 Task: Select a due date automation when advanced on, 2 days before a card is due add dates starting in less than 1 working days at 11:00 AM.
Action: Mouse moved to (1238, 94)
Screenshot: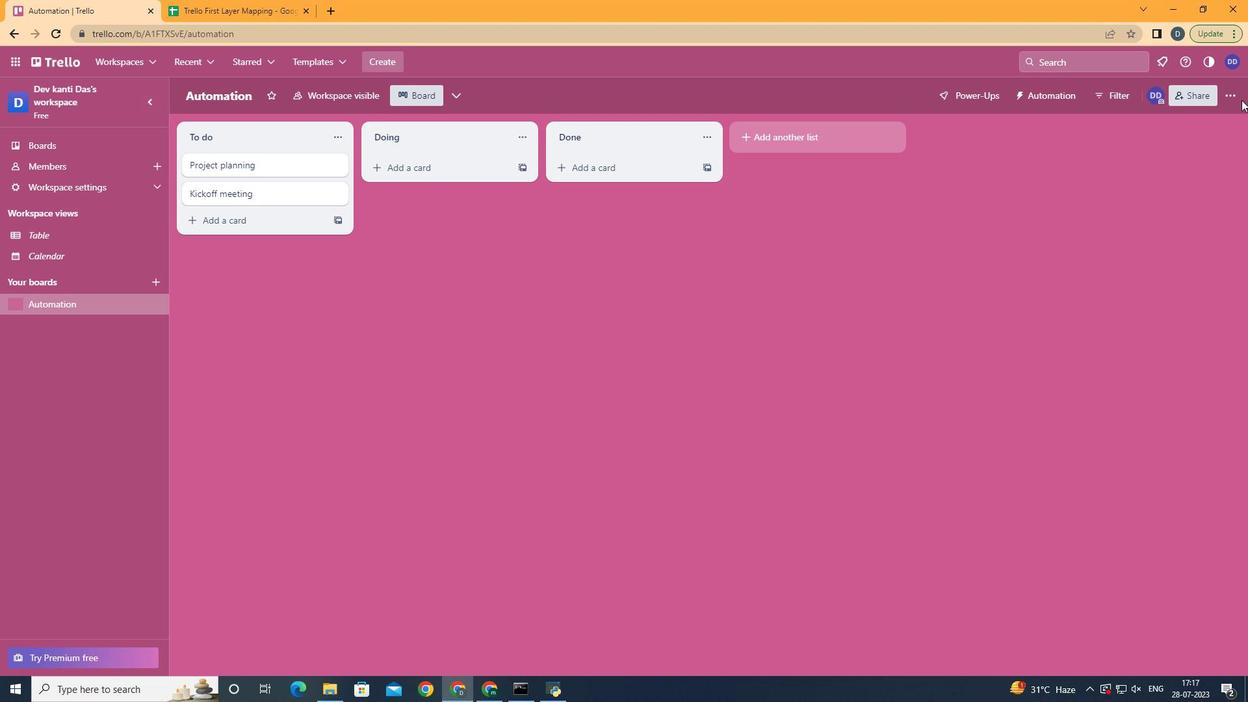 
Action: Mouse pressed left at (1238, 94)
Screenshot: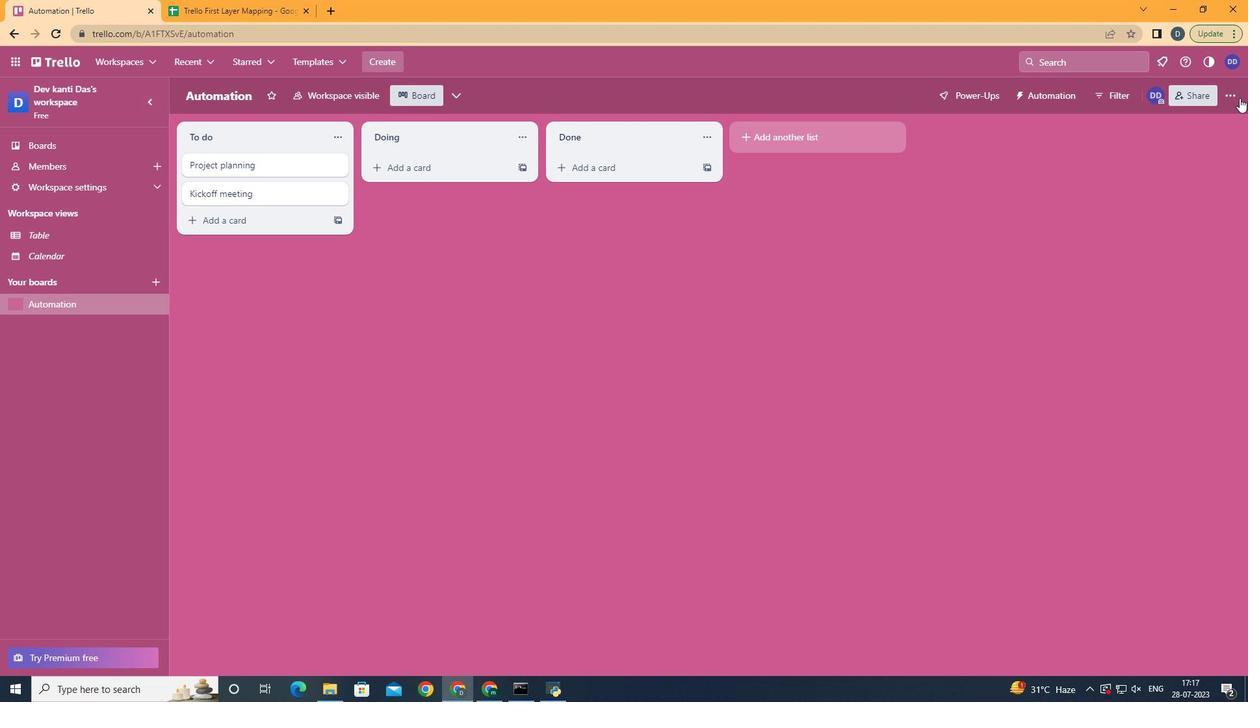 
Action: Mouse moved to (1137, 270)
Screenshot: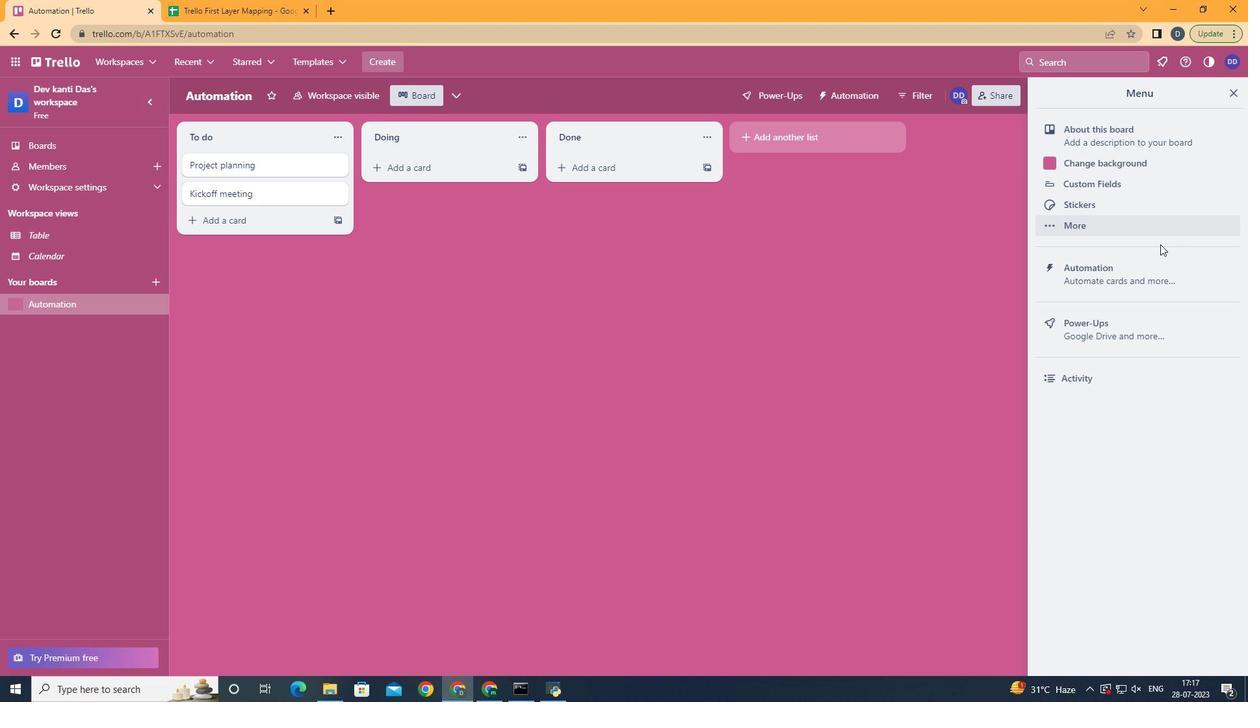 
Action: Mouse pressed left at (1137, 270)
Screenshot: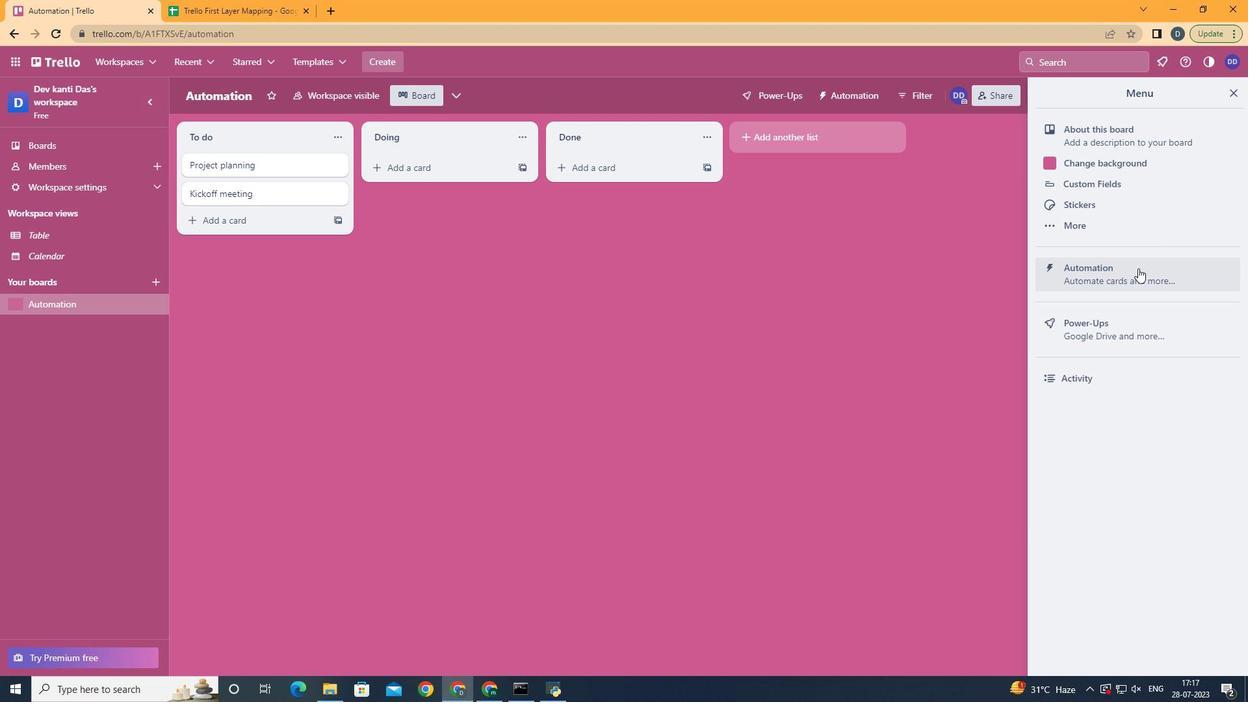 
Action: Mouse moved to (245, 270)
Screenshot: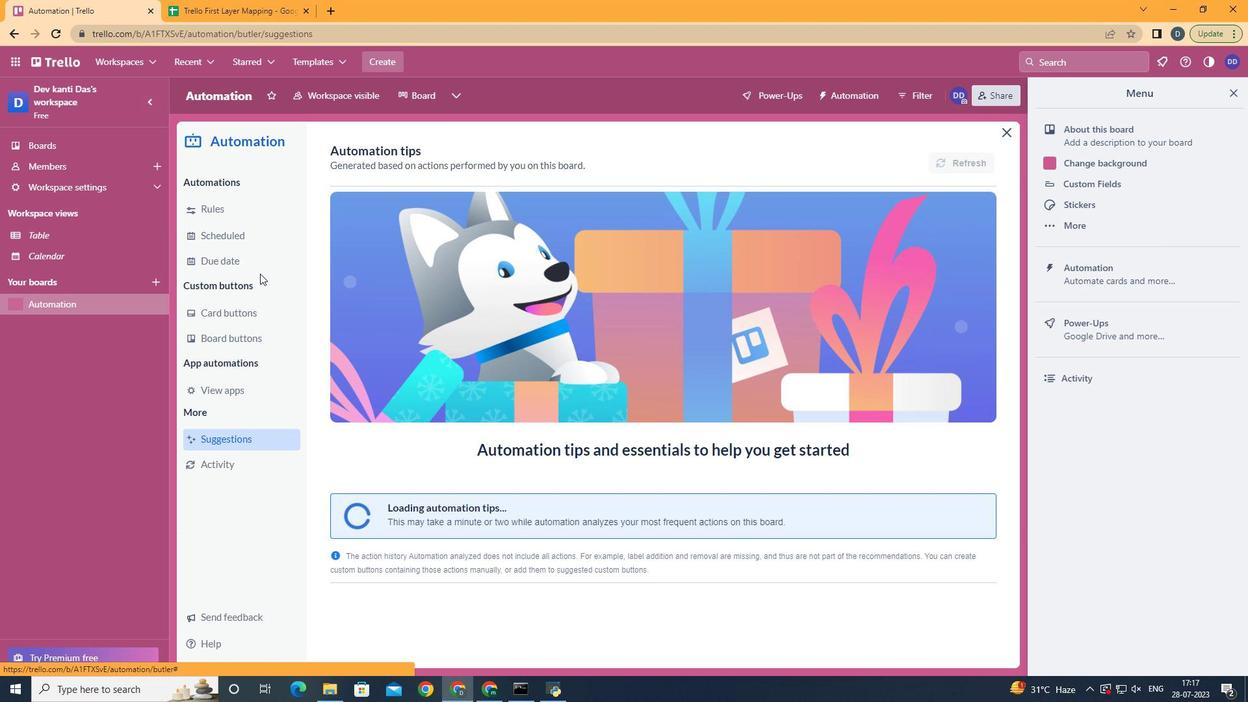 
Action: Mouse pressed left at (245, 270)
Screenshot: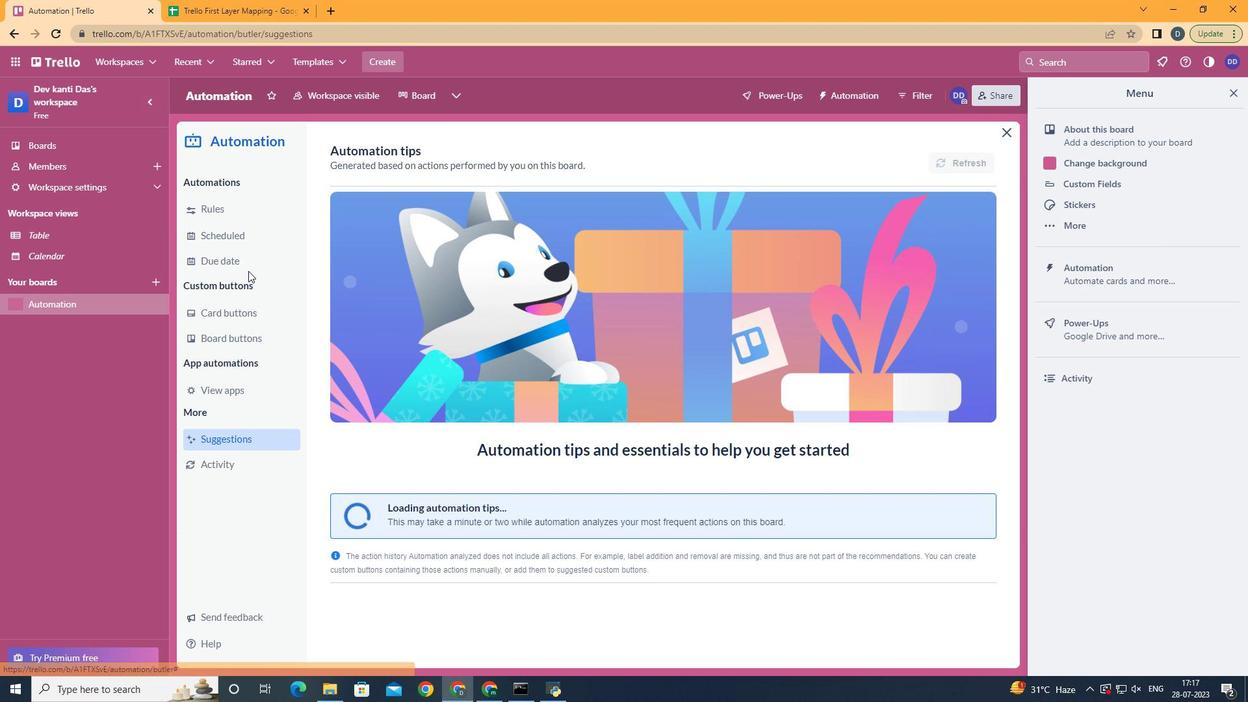 
Action: Mouse moved to (958, 150)
Screenshot: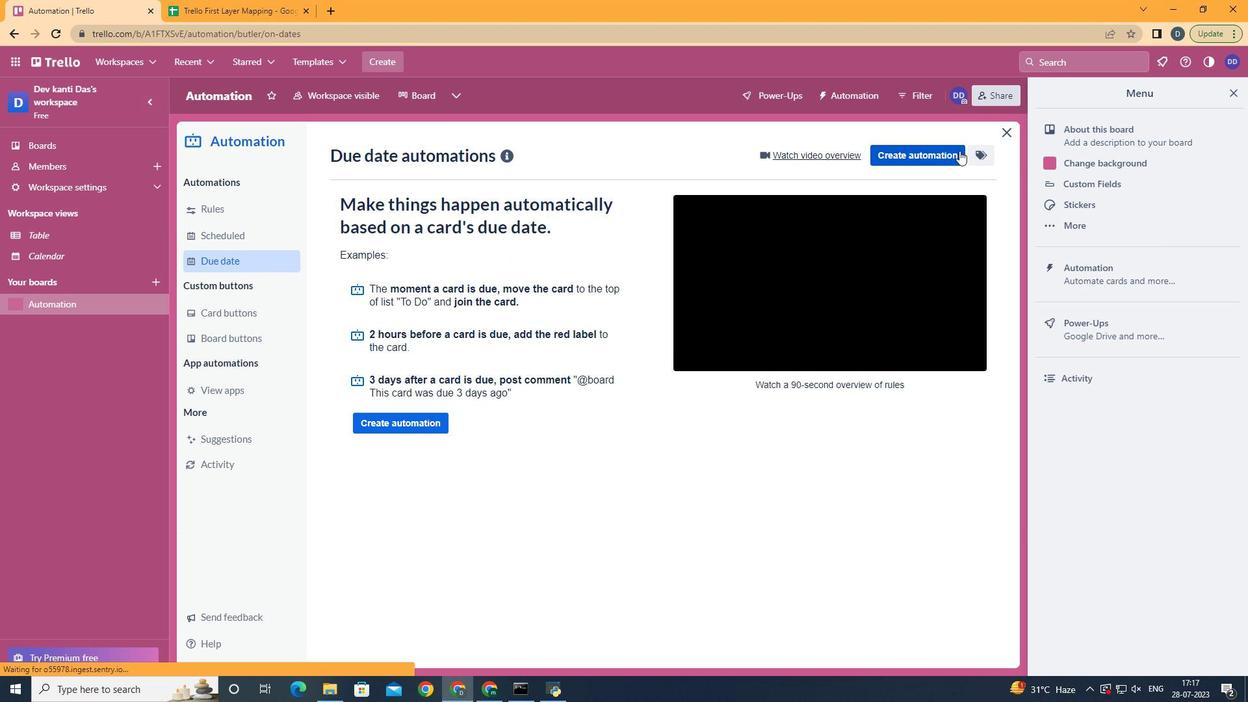 
Action: Mouse pressed left at (958, 150)
Screenshot: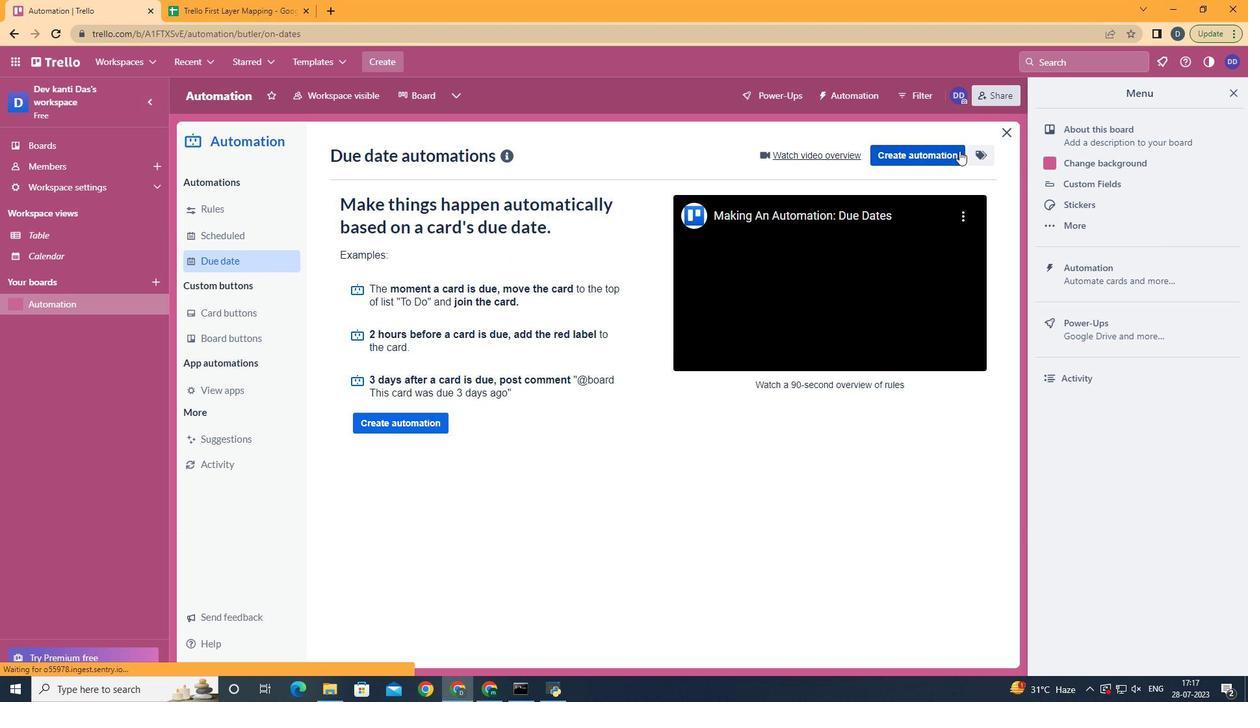 
Action: Mouse moved to (635, 278)
Screenshot: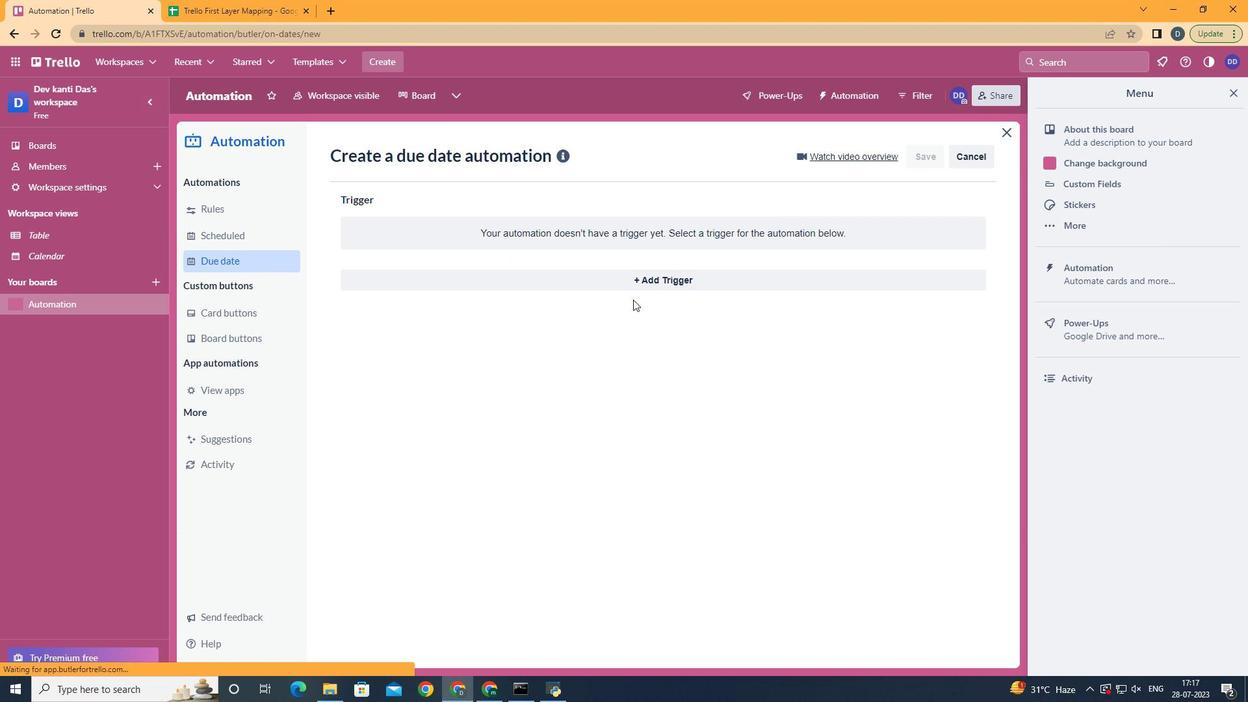 
Action: Mouse pressed left at (635, 278)
Screenshot: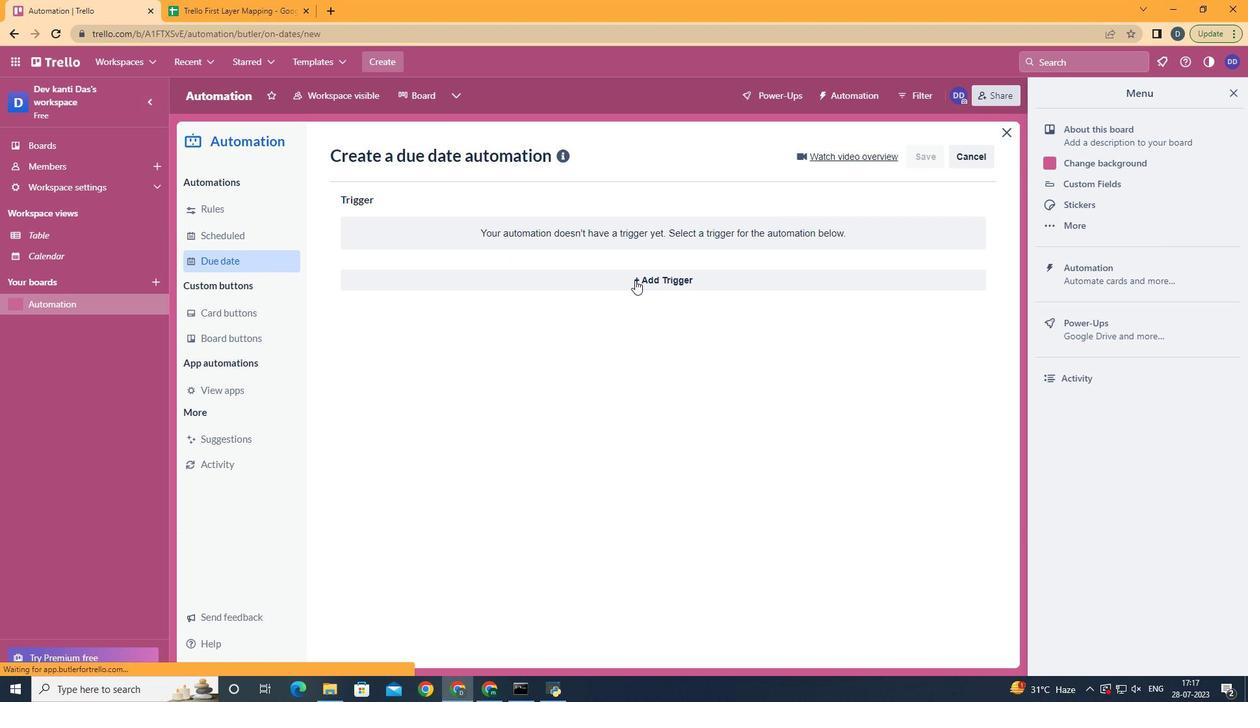 
Action: Mouse moved to (522, 480)
Screenshot: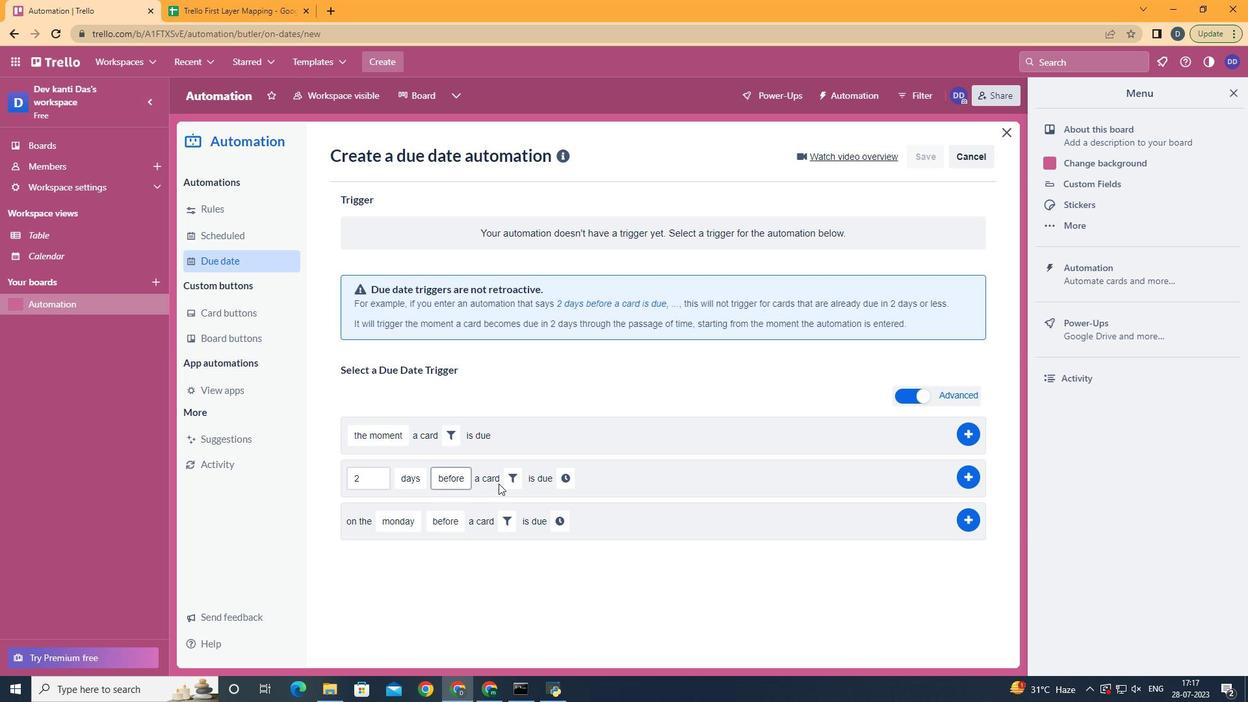 
Action: Mouse pressed left at (522, 480)
Screenshot: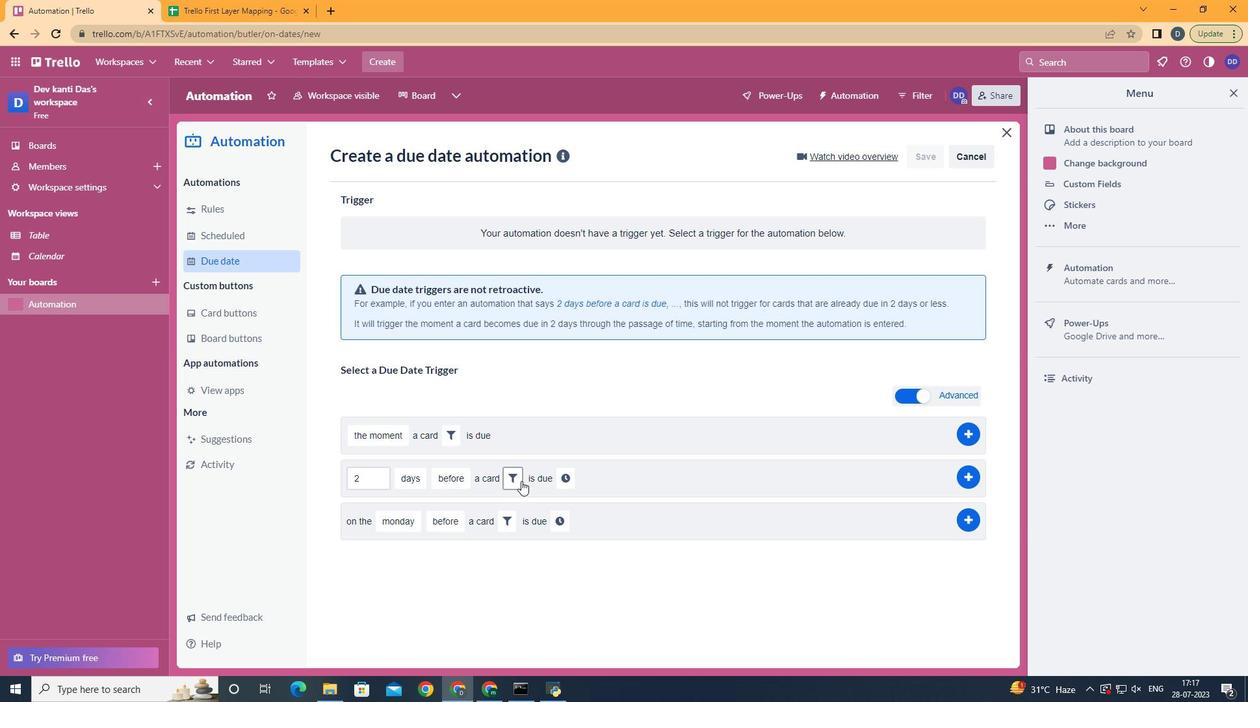 
Action: Mouse moved to (574, 511)
Screenshot: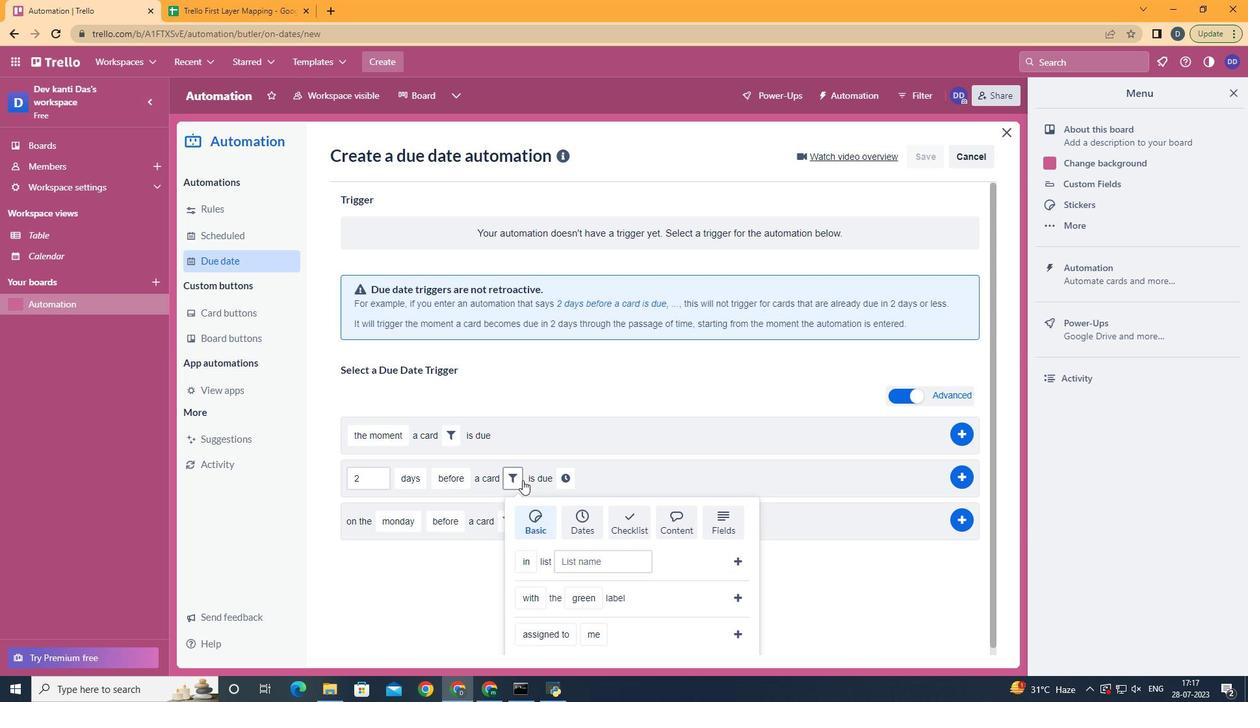 
Action: Mouse pressed left at (574, 511)
Screenshot: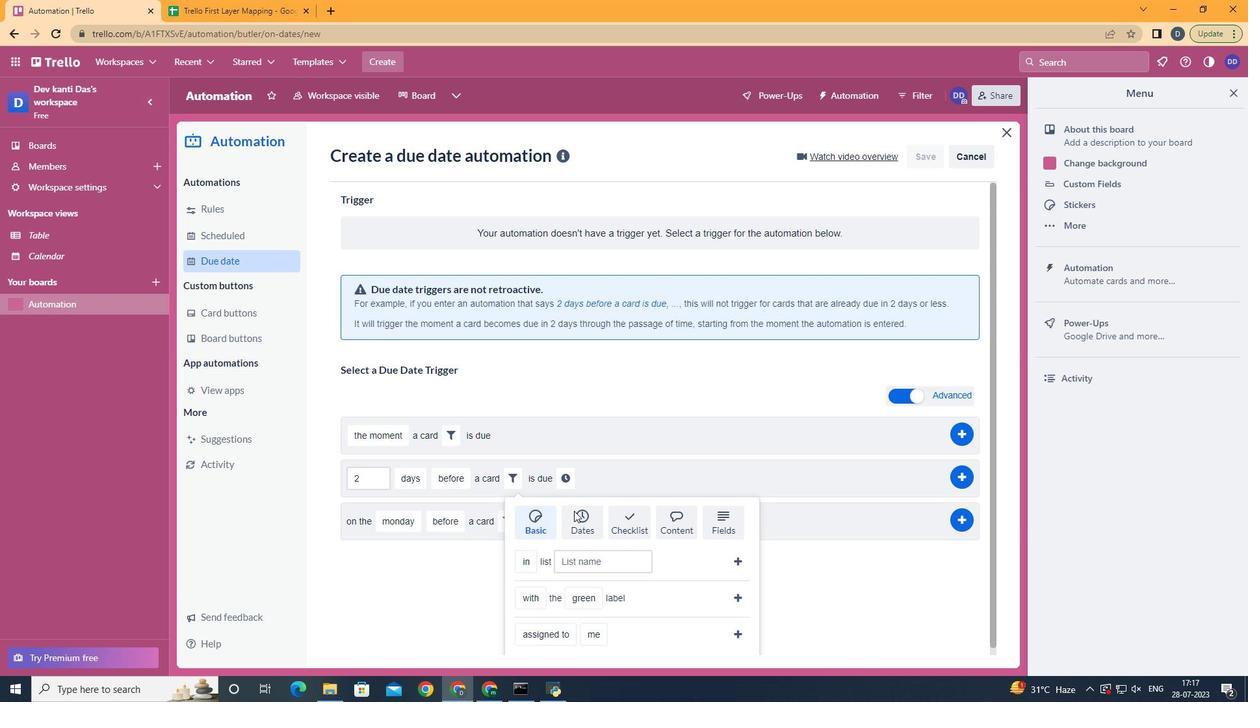 
Action: Mouse moved to (579, 501)
Screenshot: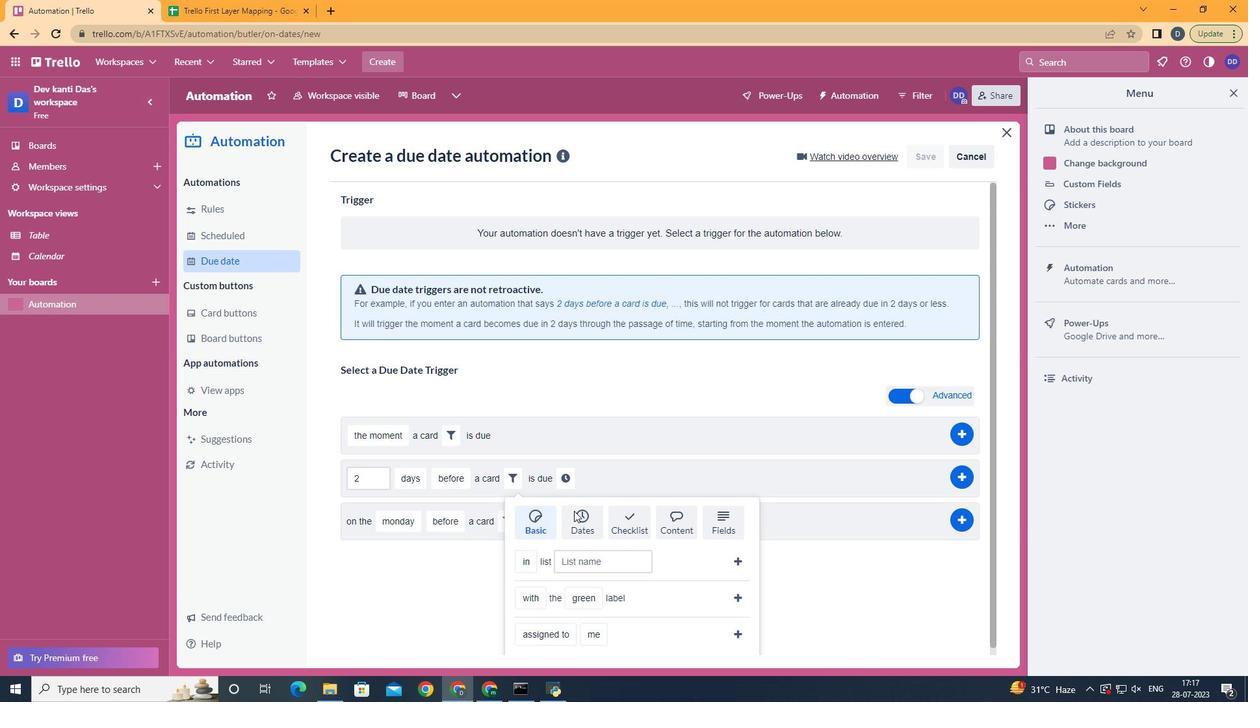 
Action: Mouse scrolled (579, 501) with delta (0, 0)
Screenshot: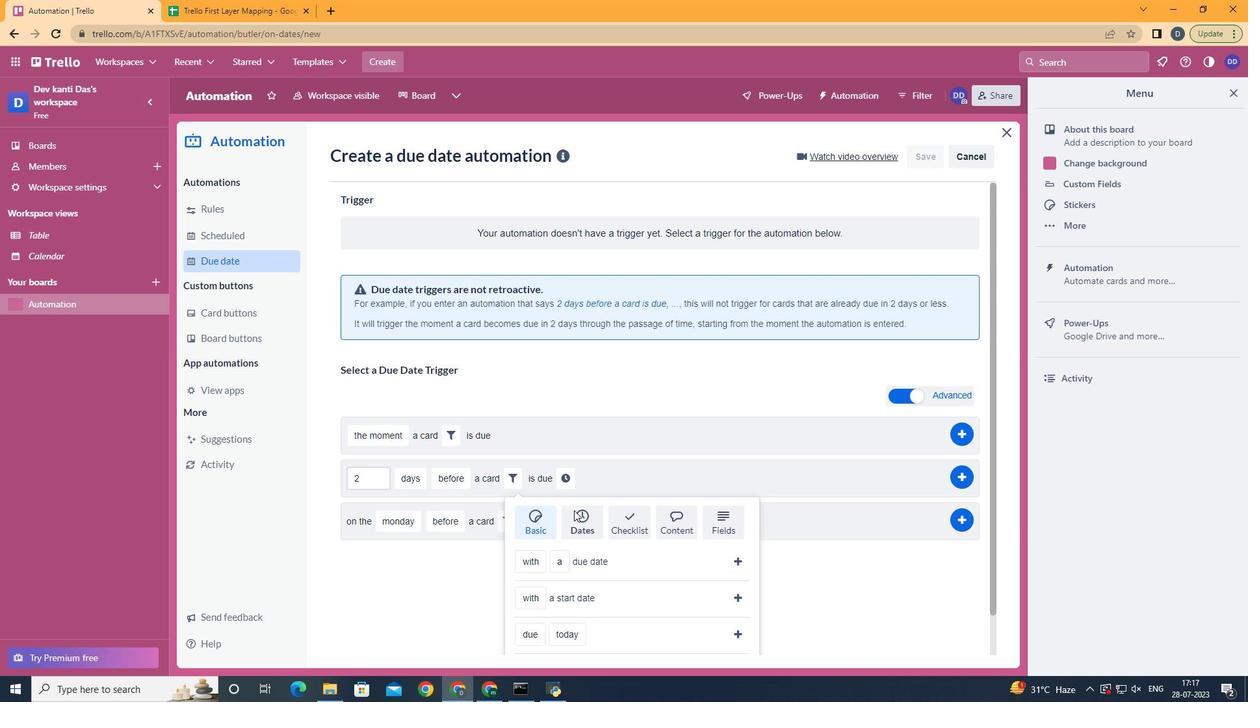 
Action: Mouse moved to (581, 503)
Screenshot: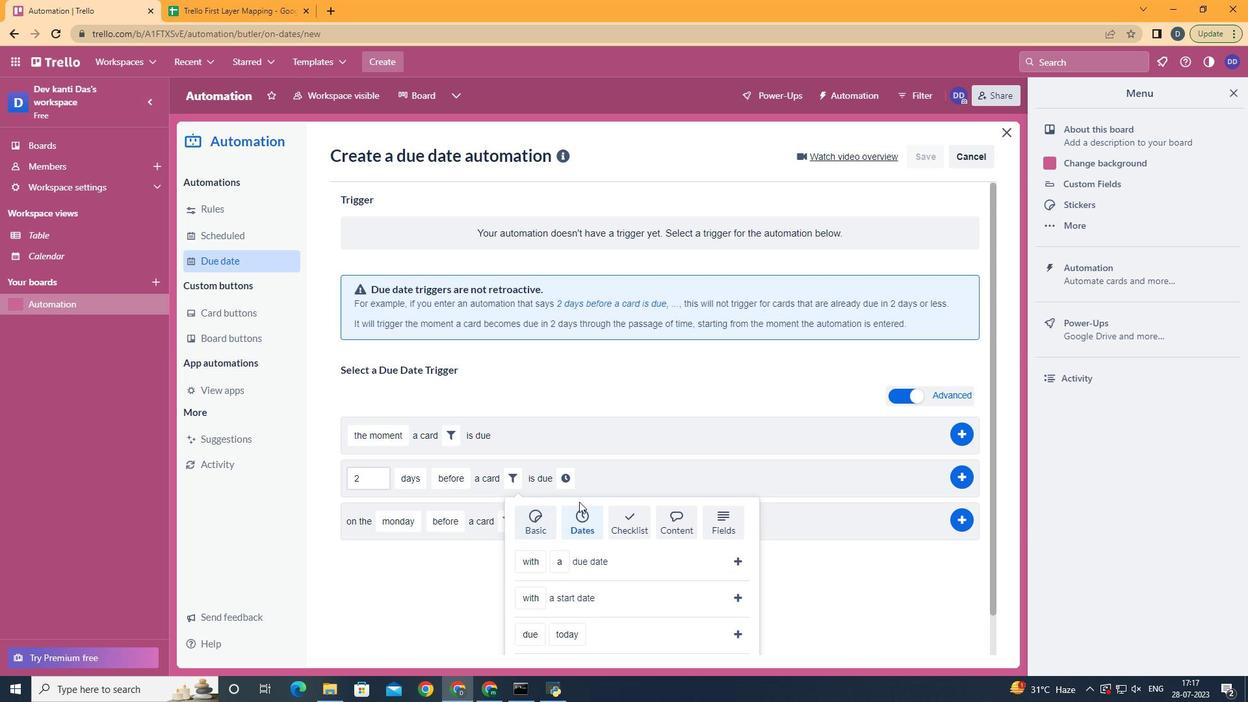
Action: Mouse scrolled (581, 503) with delta (0, 0)
Screenshot: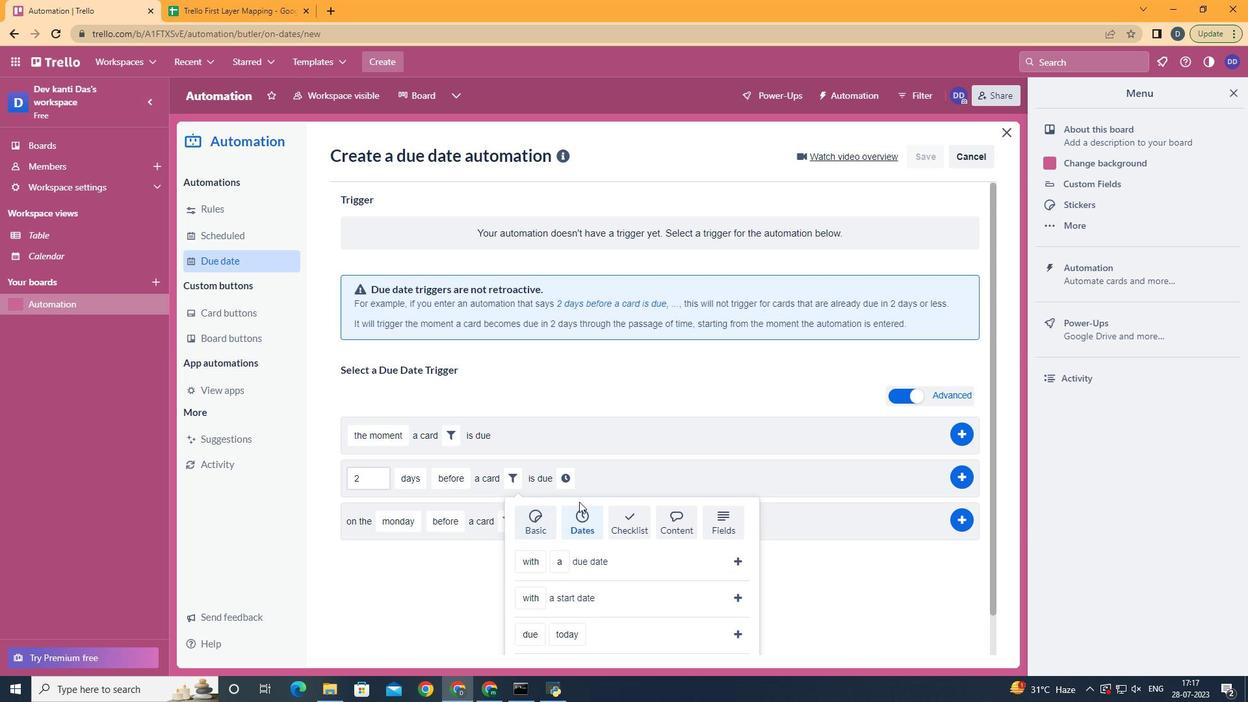 
Action: Mouse moved to (581, 505)
Screenshot: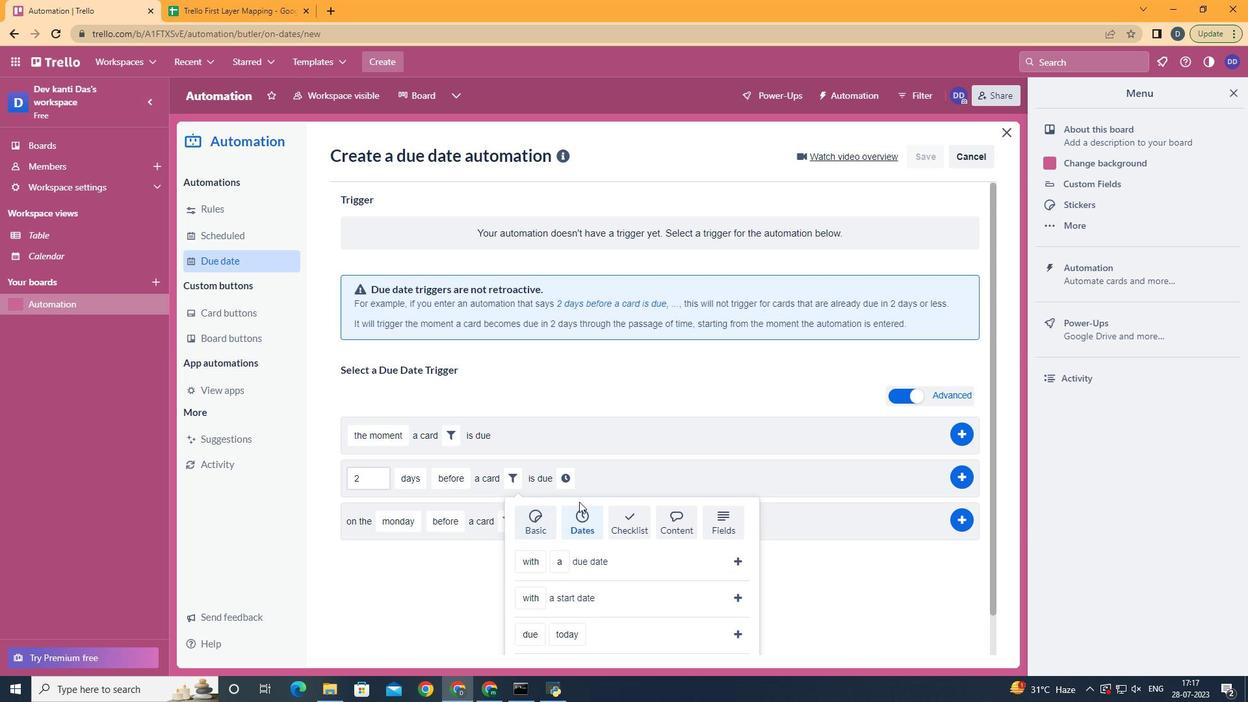 
Action: Mouse scrolled (581, 504) with delta (0, 0)
Screenshot: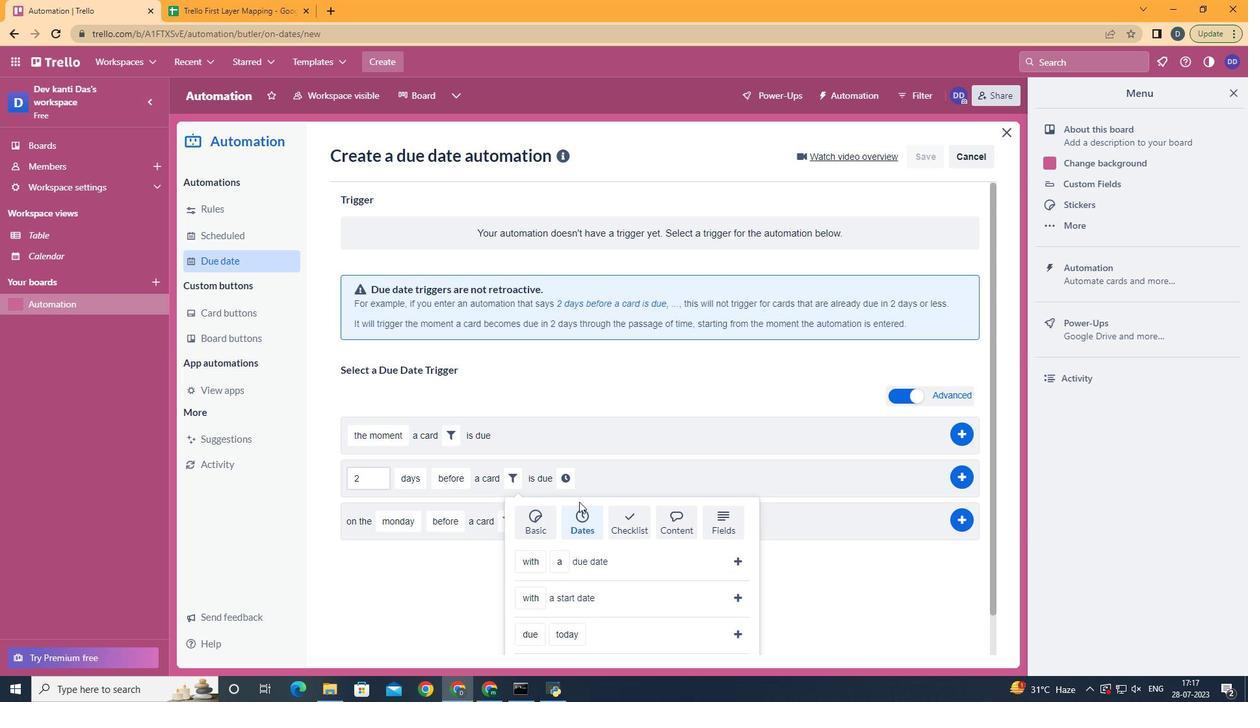 
Action: Mouse moved to (581, 505)
Screenshot: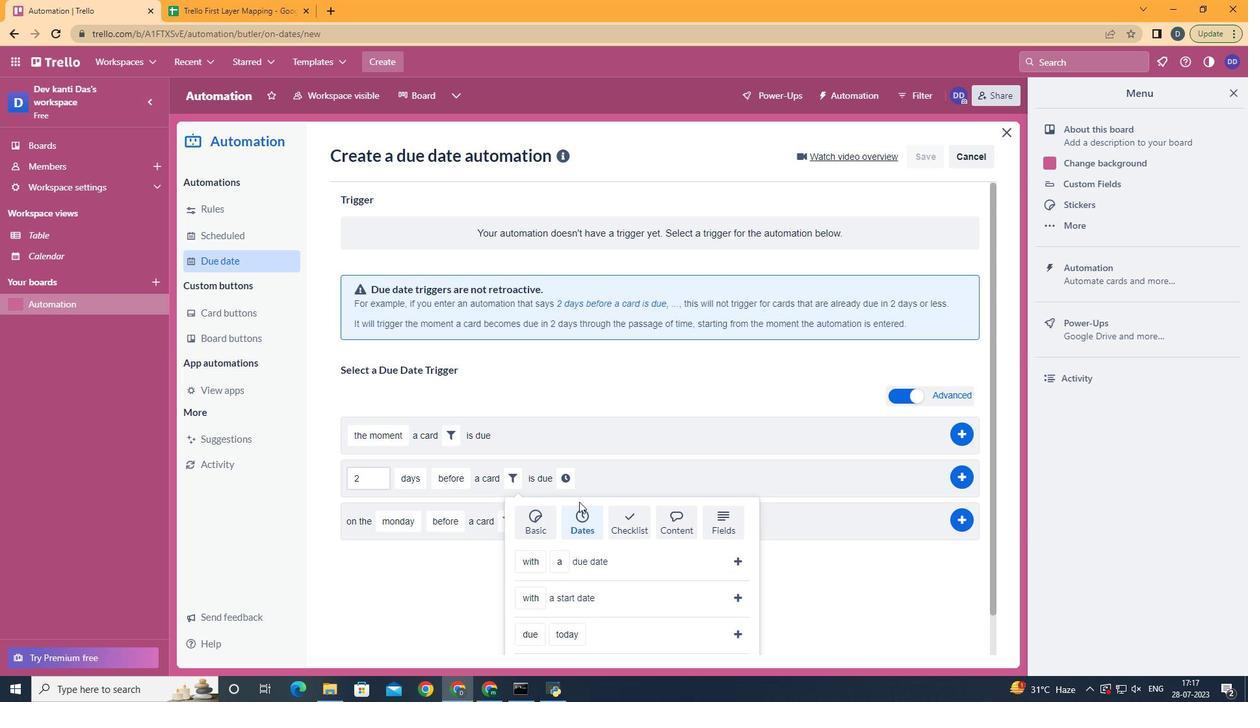 
Action: Mouse scrolled (581, 505) with delta (0, 0)
Screenshot: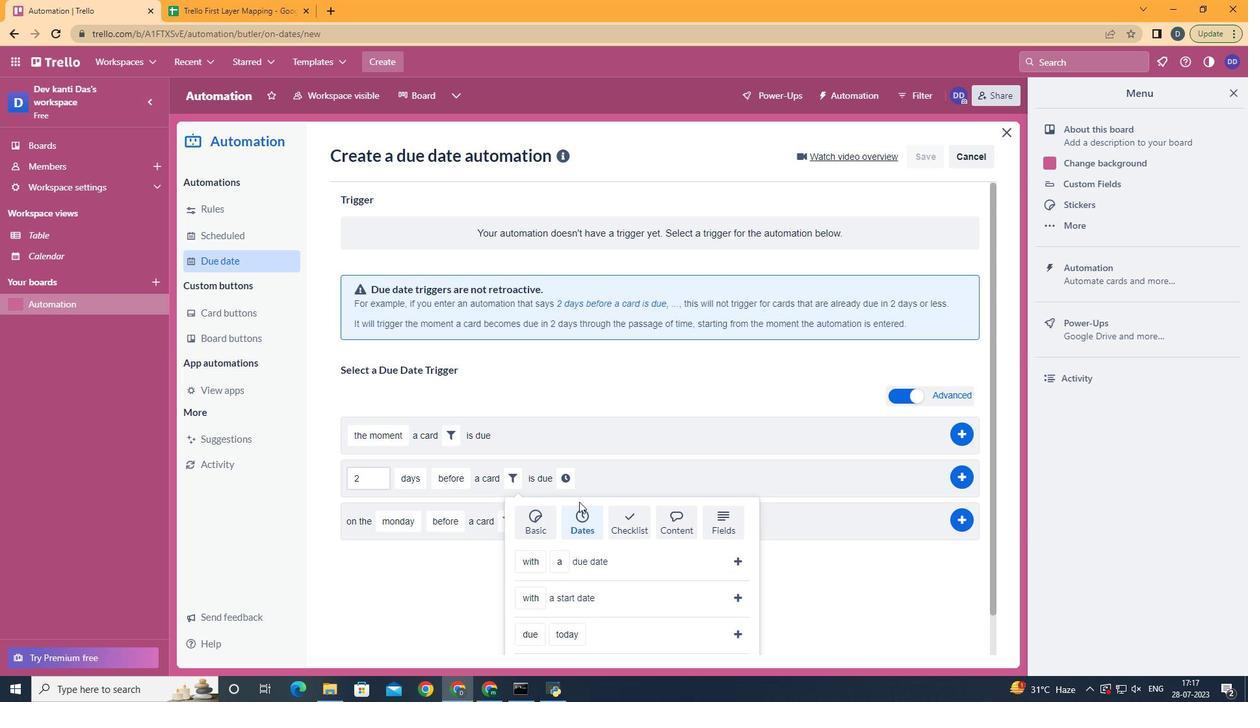 
Action: Mouse moved to (548, 602)
Screenshot: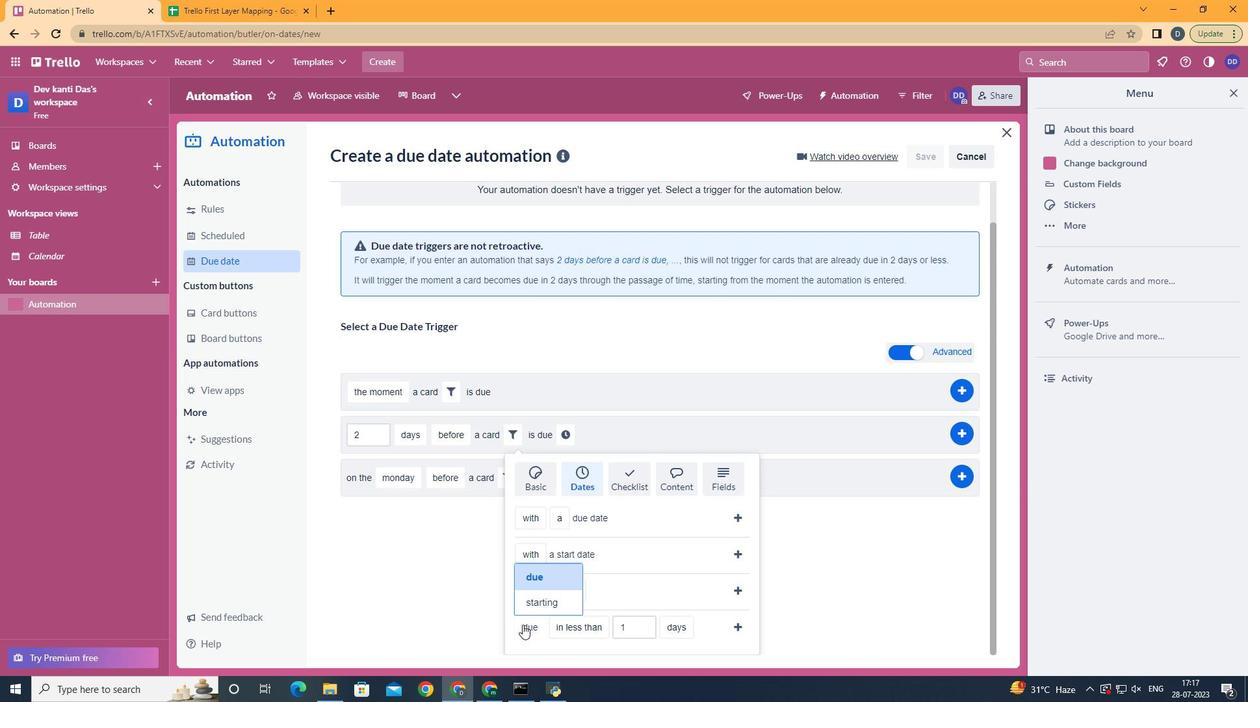 
Action: Mouse pressed left at (548, 602)
Screenshot: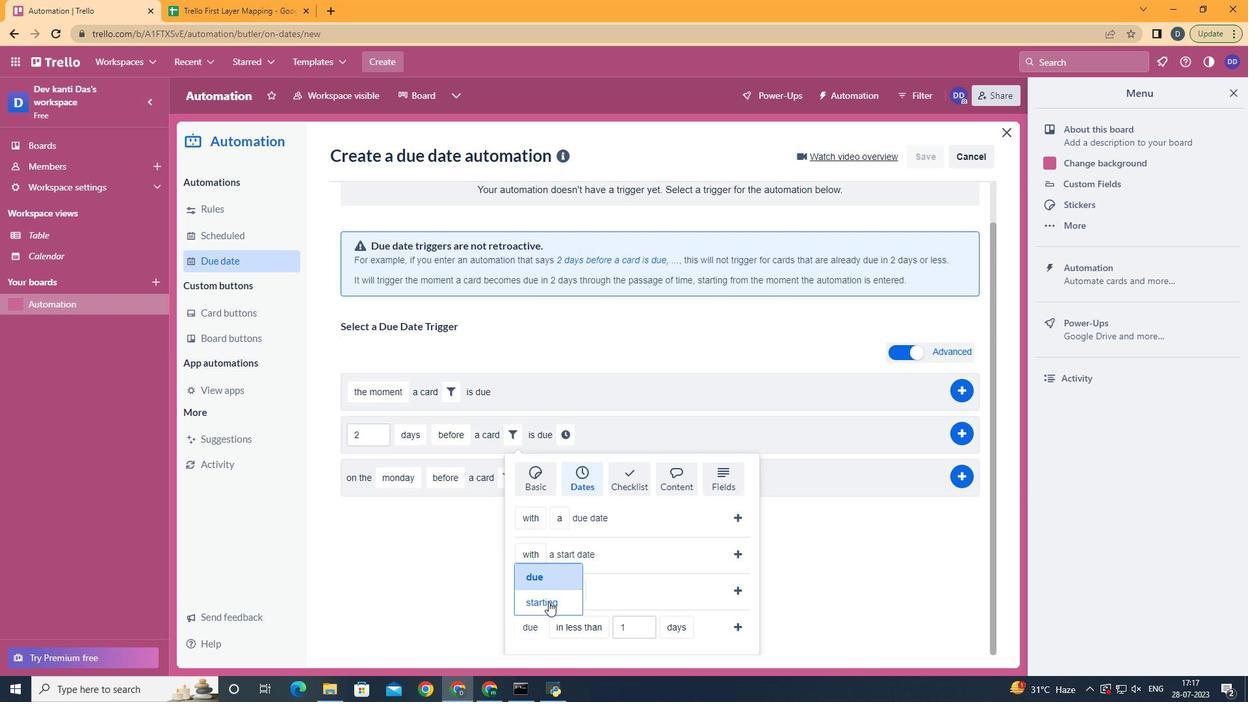 
Action: Mouse moved to (619, 516)
Screenshot: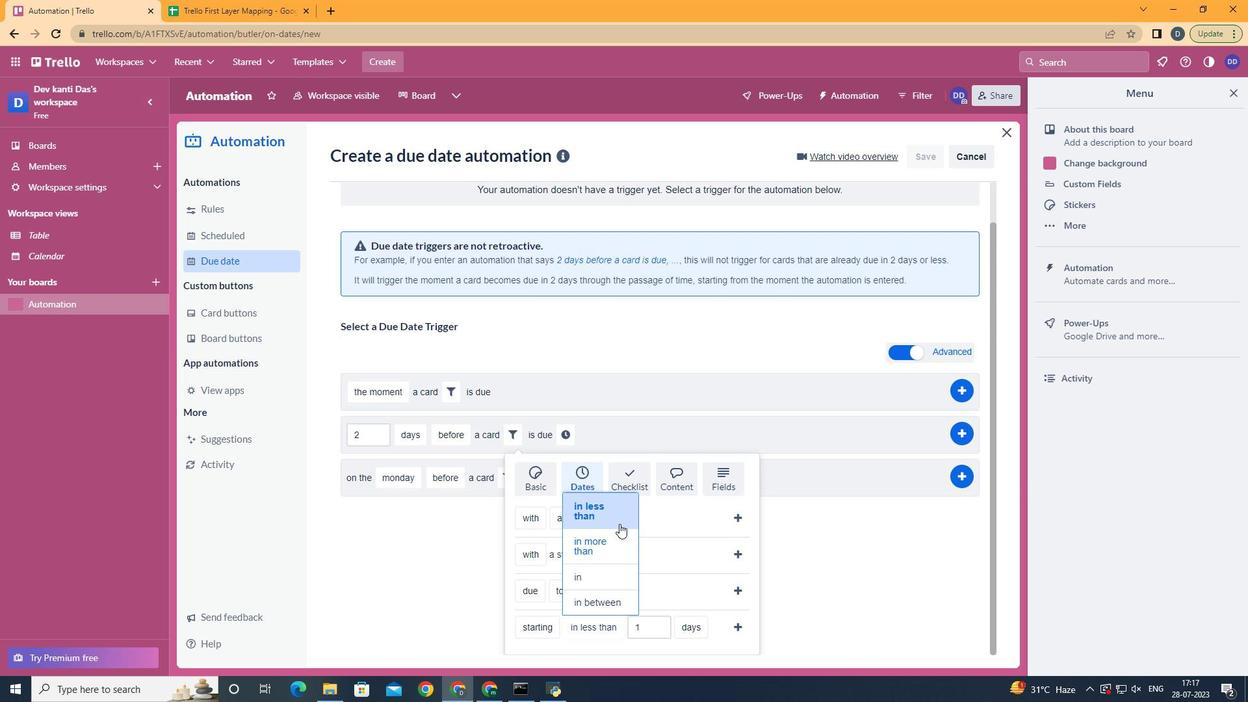 
Action: Mouse pressed left at (619, 516)
Screenshot: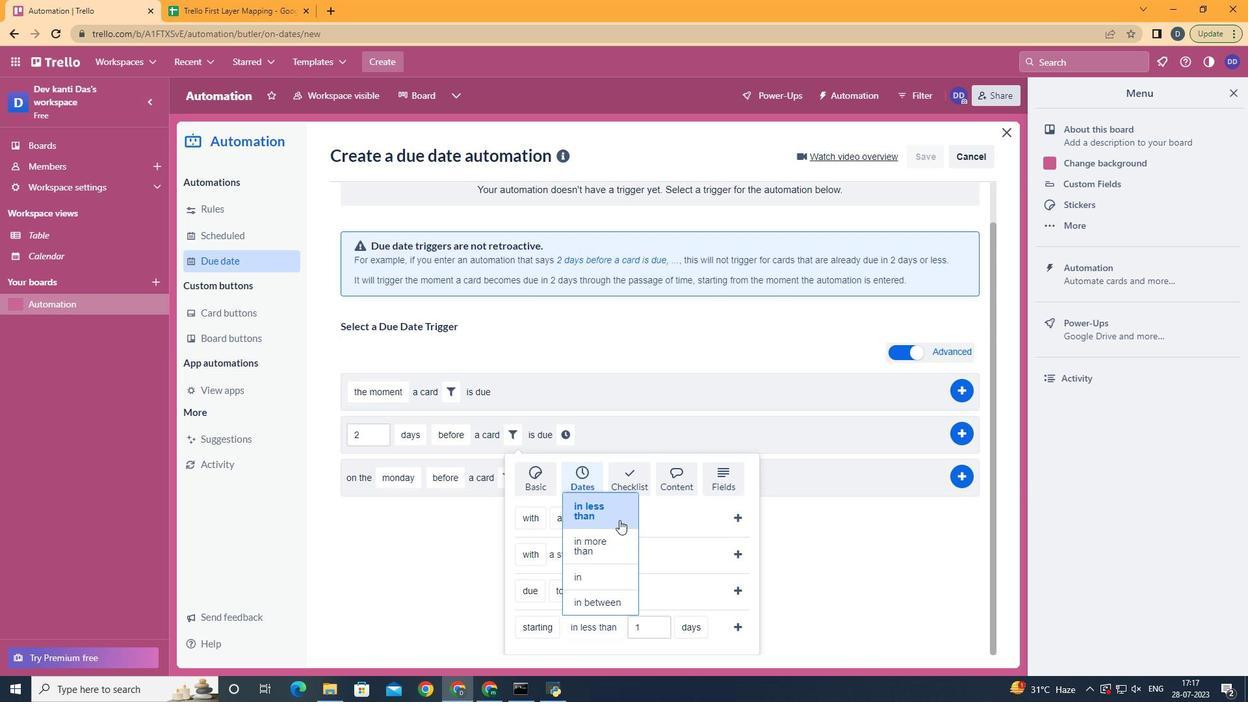 
Action: Mouse moved to (700, 602)
Screenshot: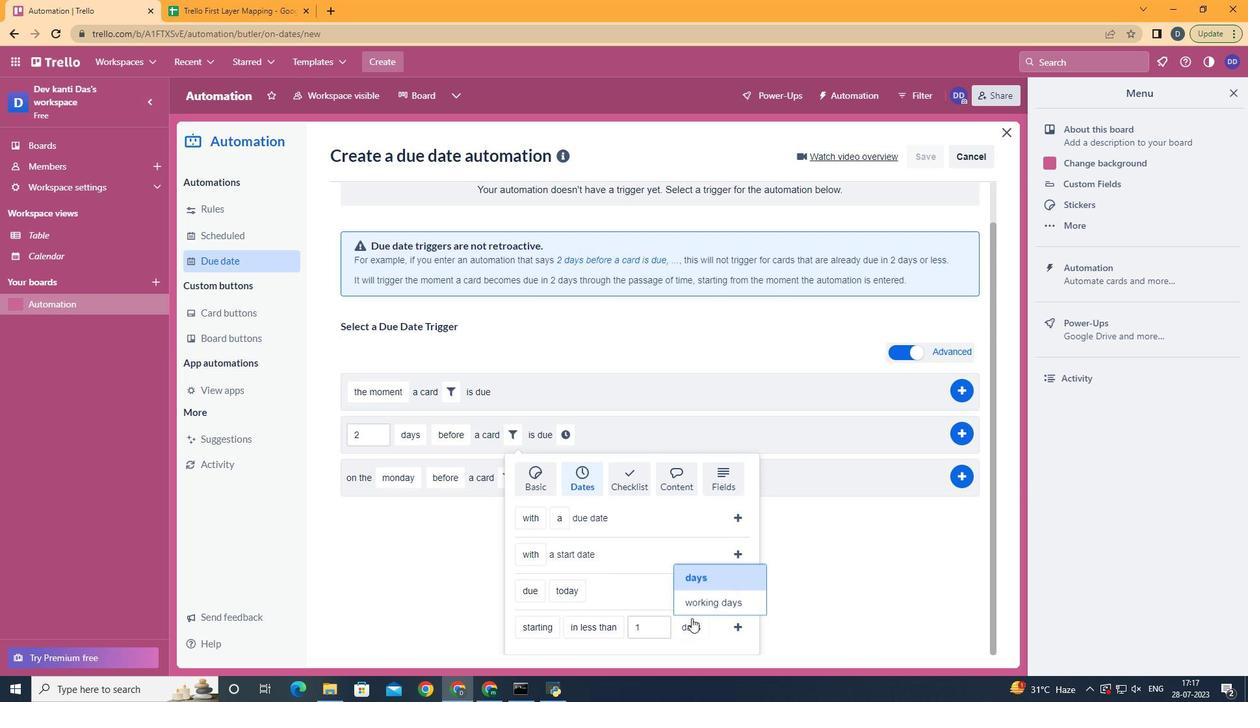 
Action: Mouse pressed left at (700, 602)
Screenshot: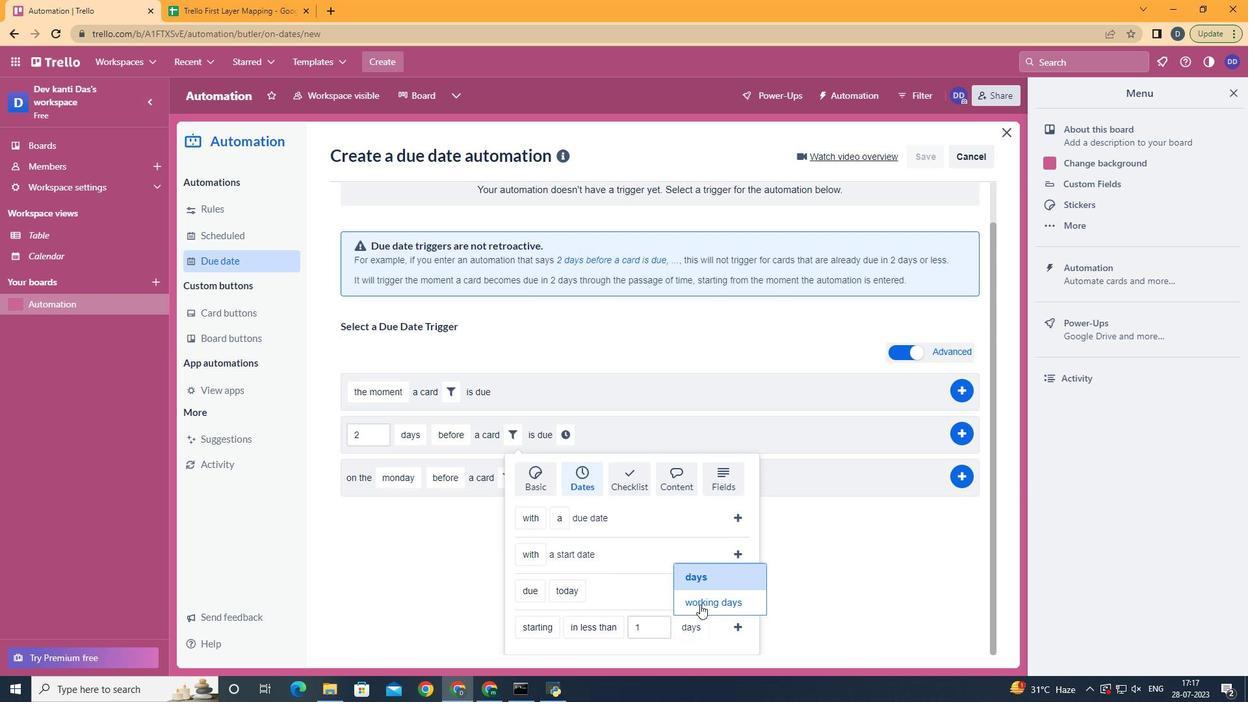 
Action: Mouse moved to (767, 627)
Screenshot: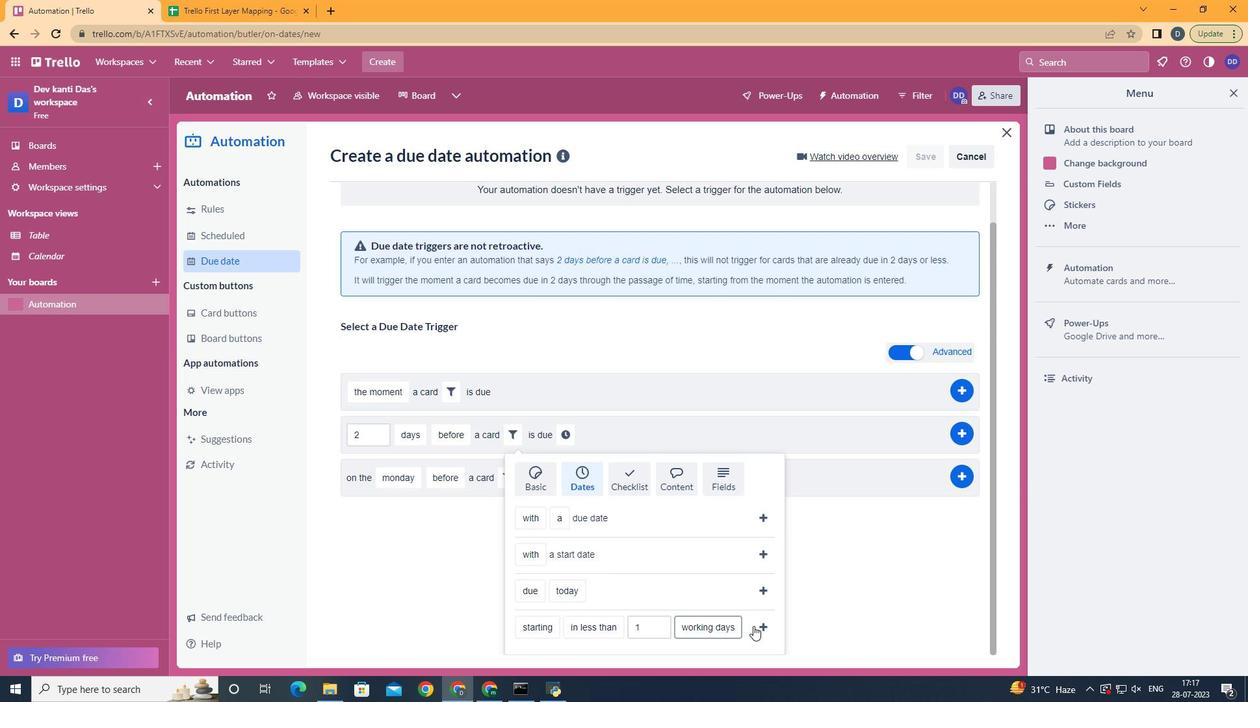 
Action: Mouse pressed left at (767, 627)
Screenshot: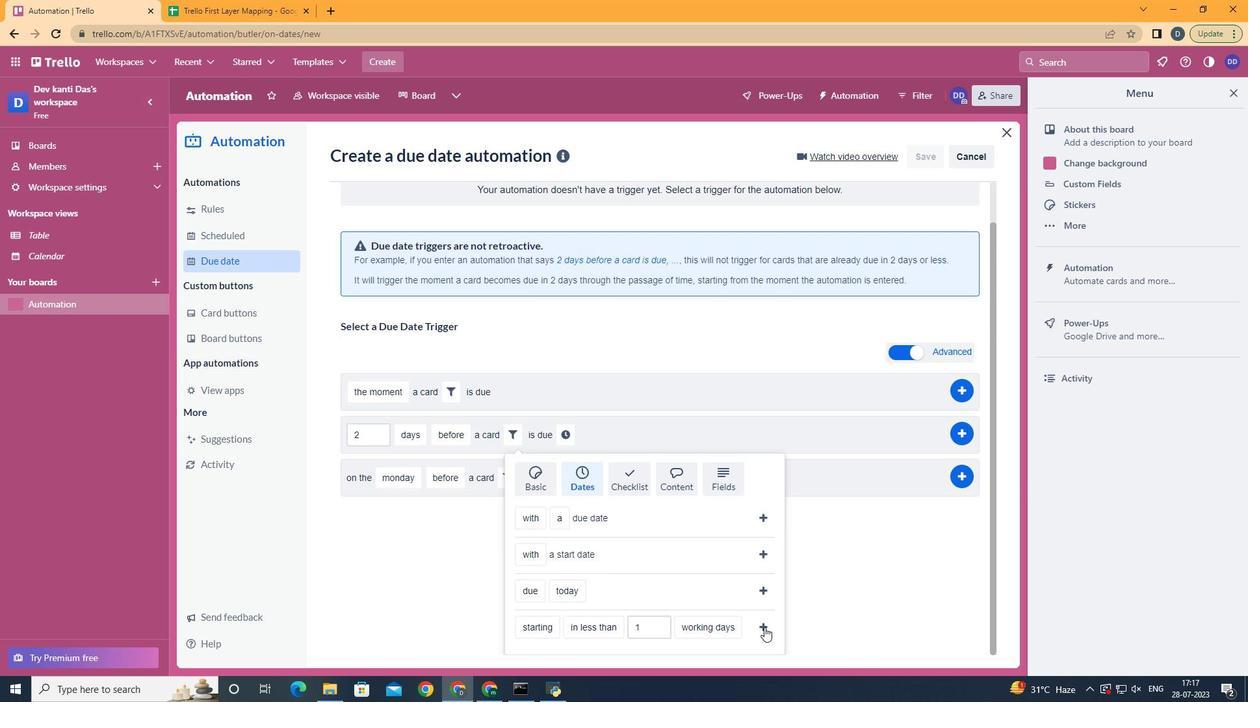 
Action: Mouse moved to (736, 479)
Screenshot: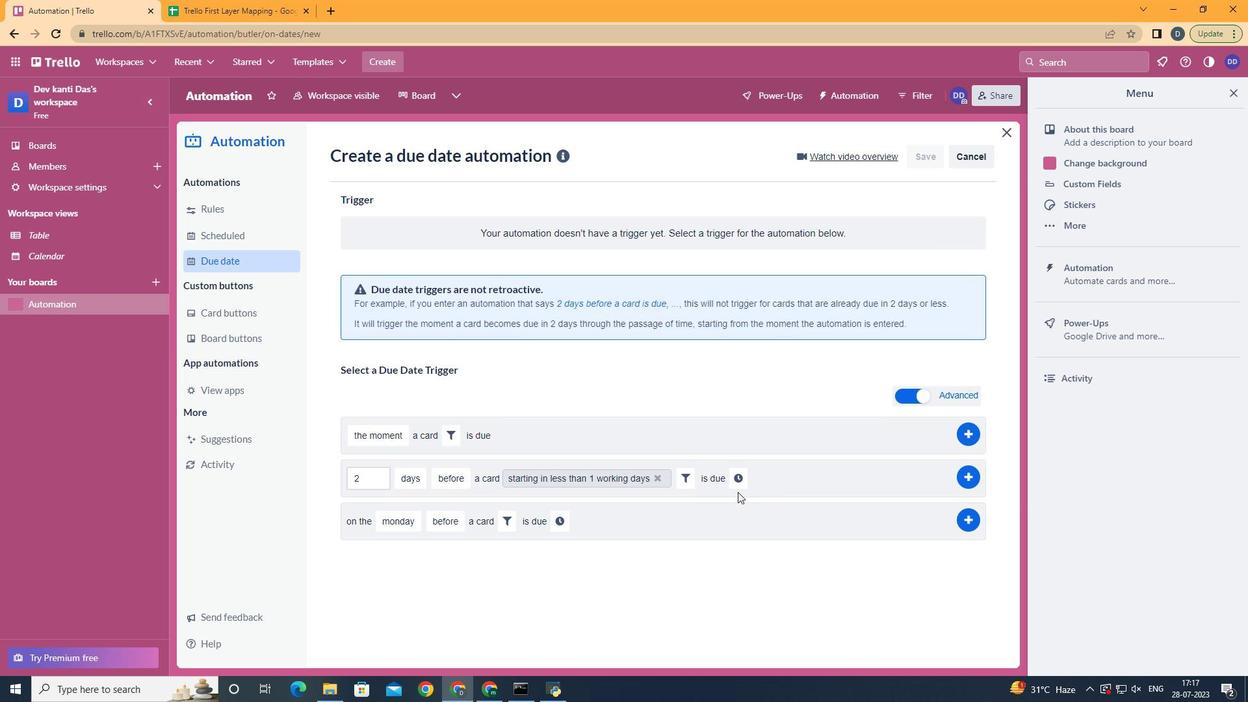 
Action: Mouse pressed left at (736, 479)
Screenshot: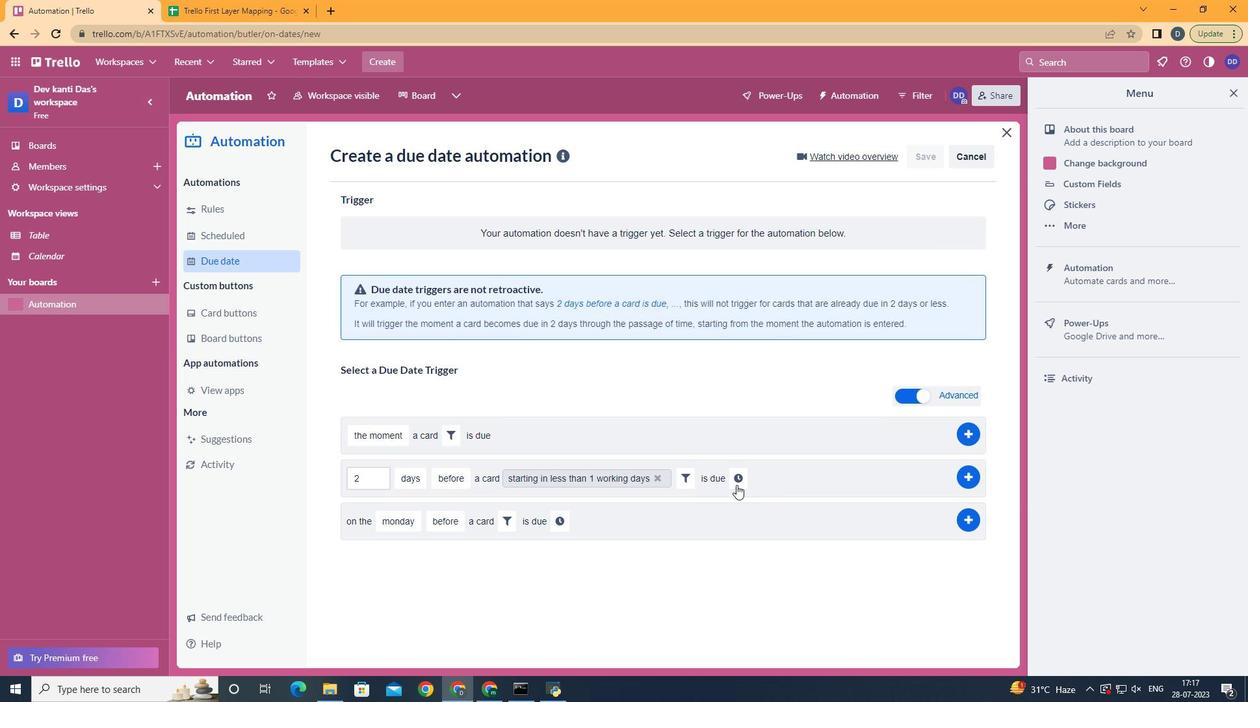 
Action: Mouse moved to (776, 472)
Screenshot: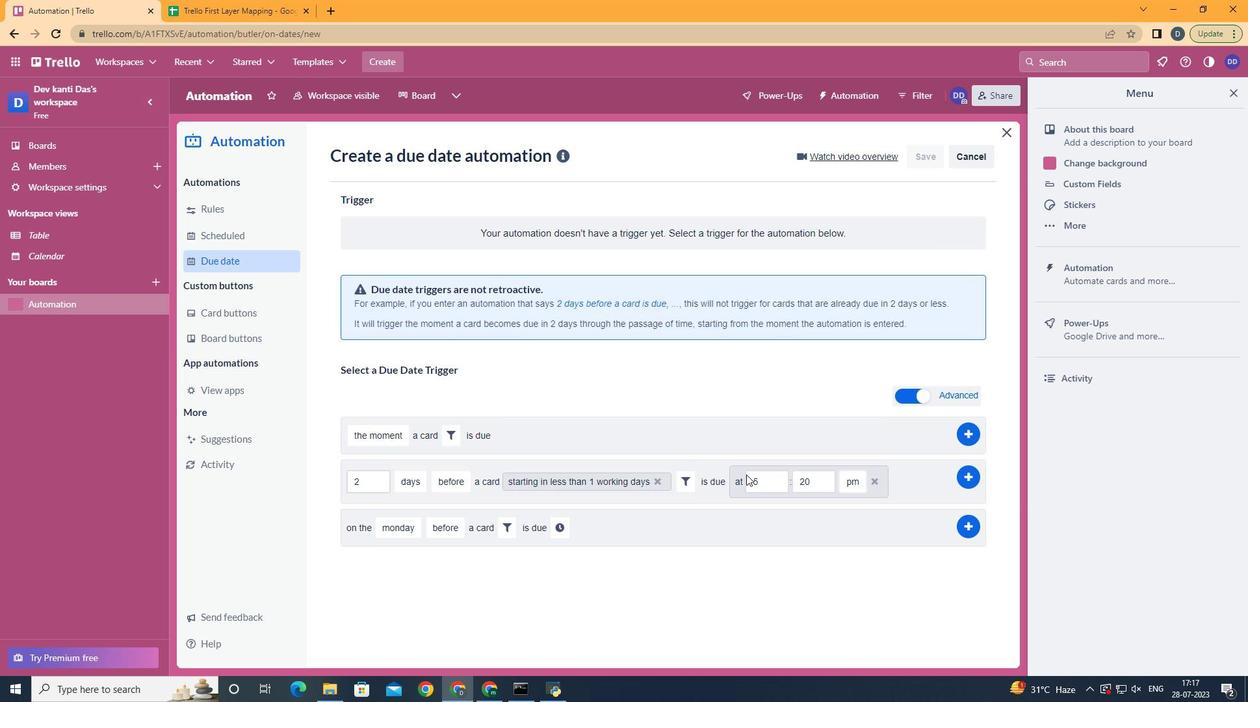 
Action: Mouse pressed left at (776, 472)
Screenshot: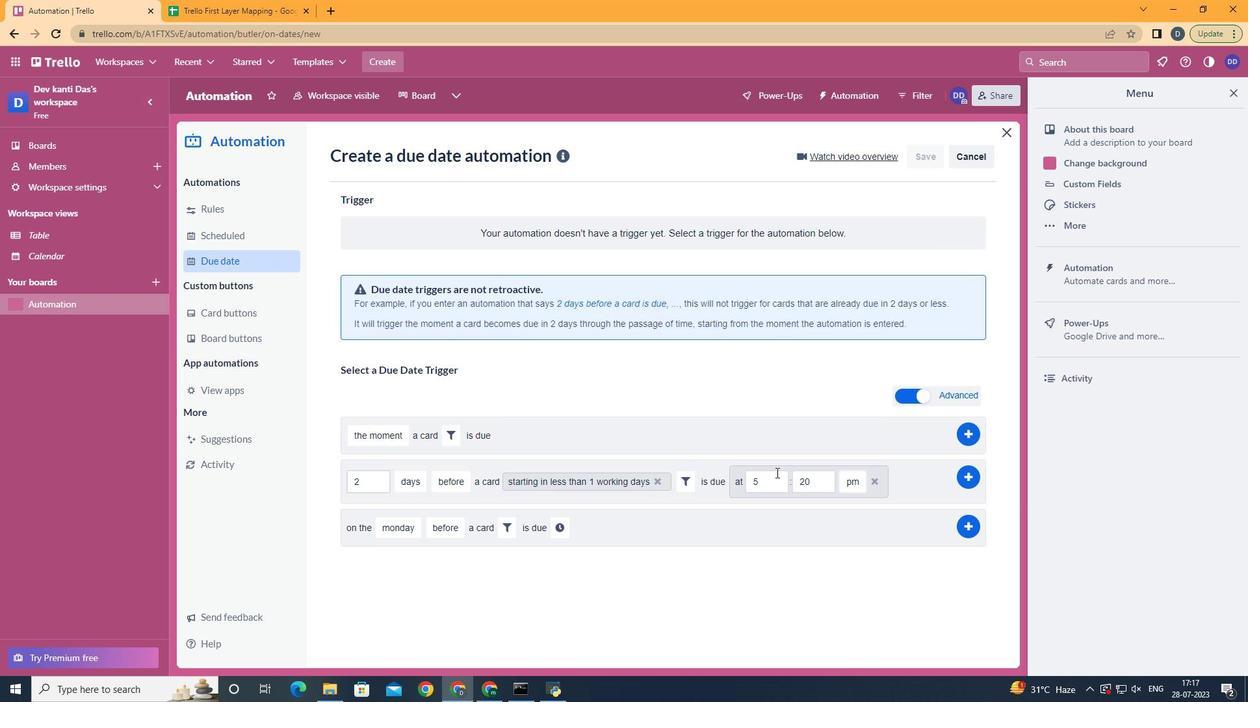 
Action: Key pressed <Key.backspace>11
Screenshot: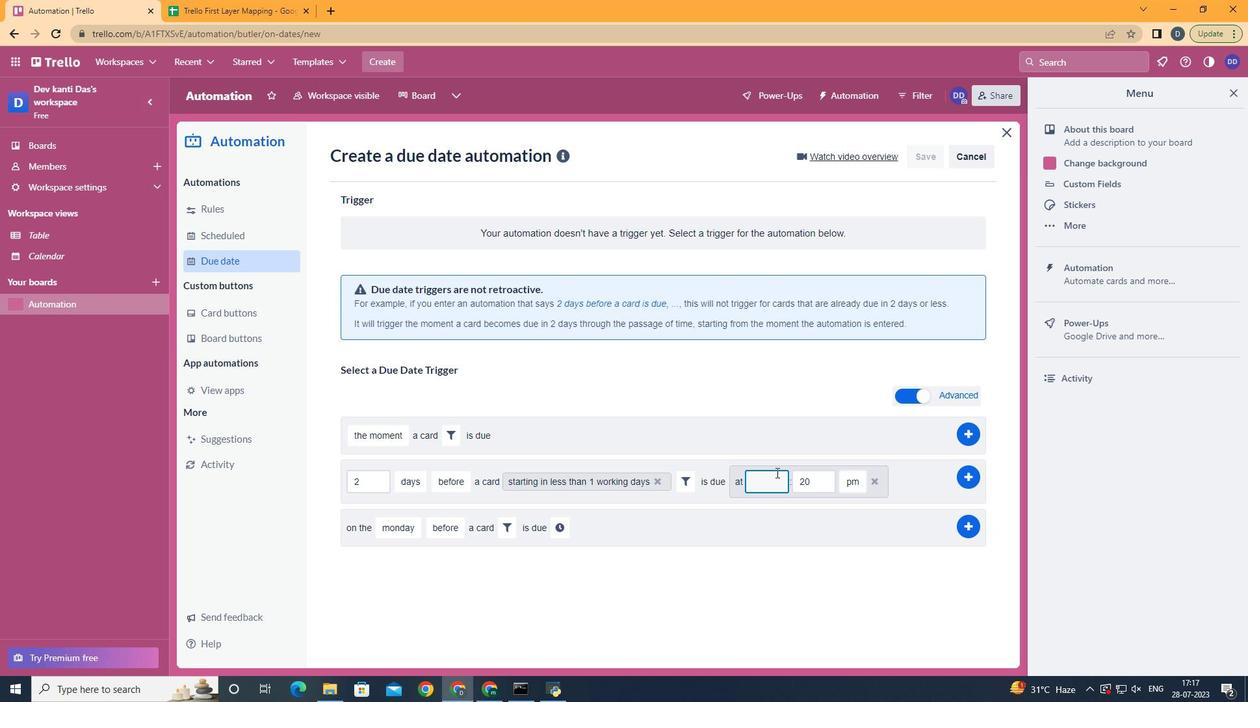 
Action: Mouse moved to (832, 479)
Screenshot: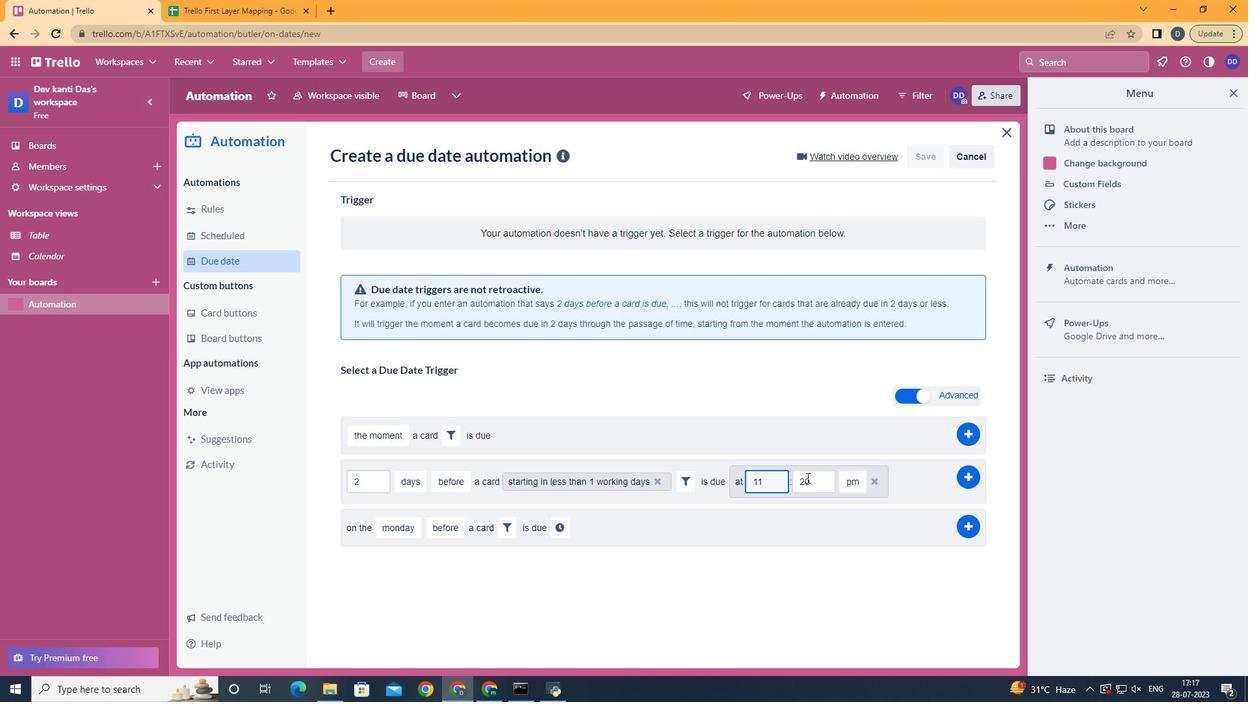 
Action: Mouse pressed left at (832, 479)
Screenshot: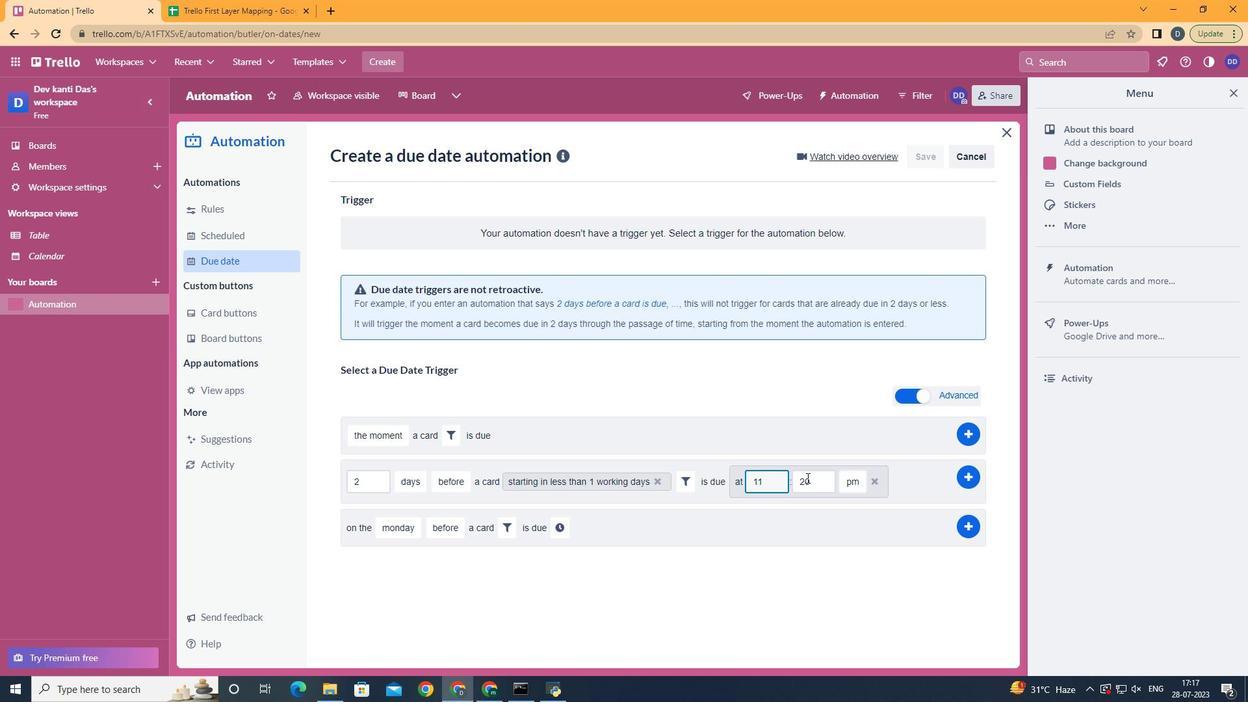 
Action: Mouse moved to (832, 480)
Screenshot: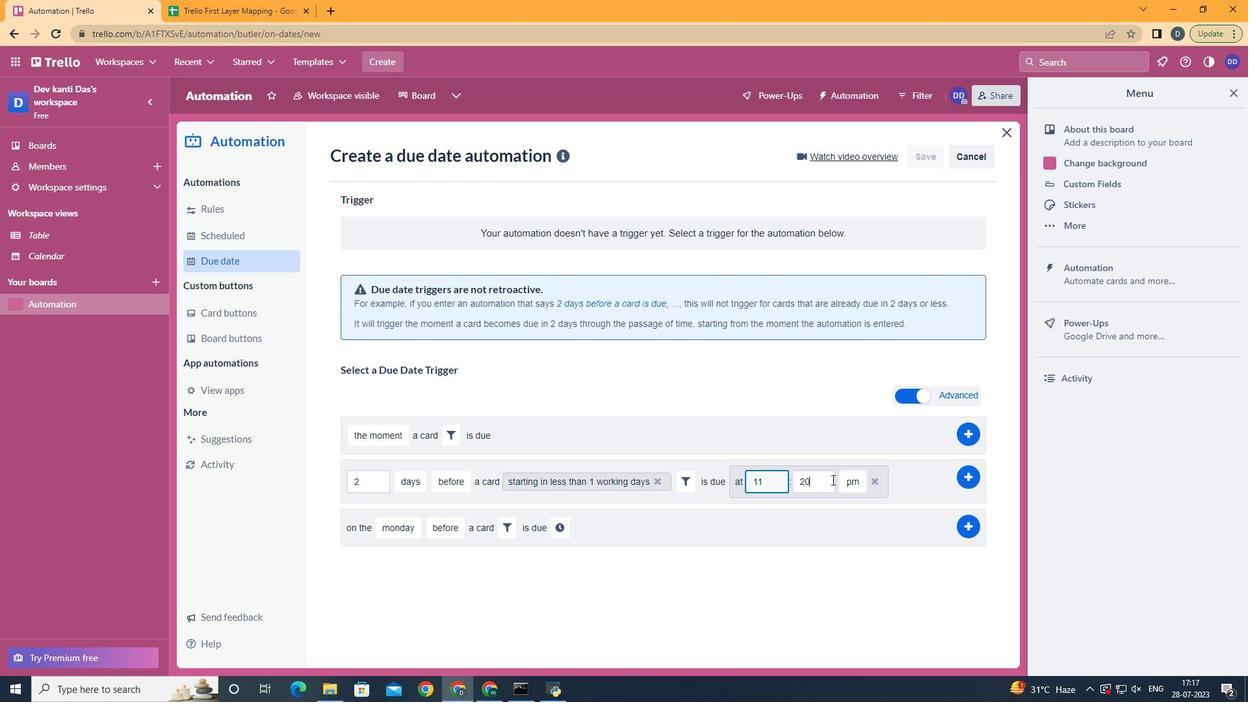 
Action: Key pressed <Key.backspace><Key.backspace>00
Screenshot: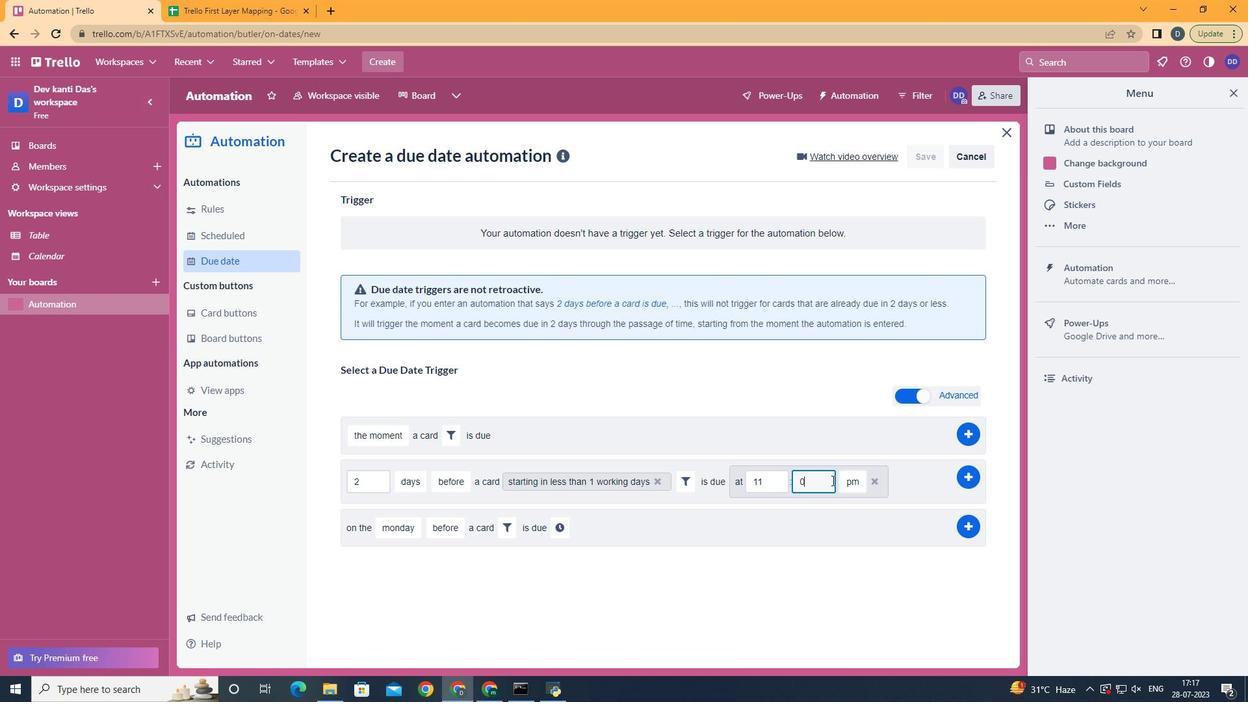 
Action: Mouse moved to (863, 502)
Screenshot: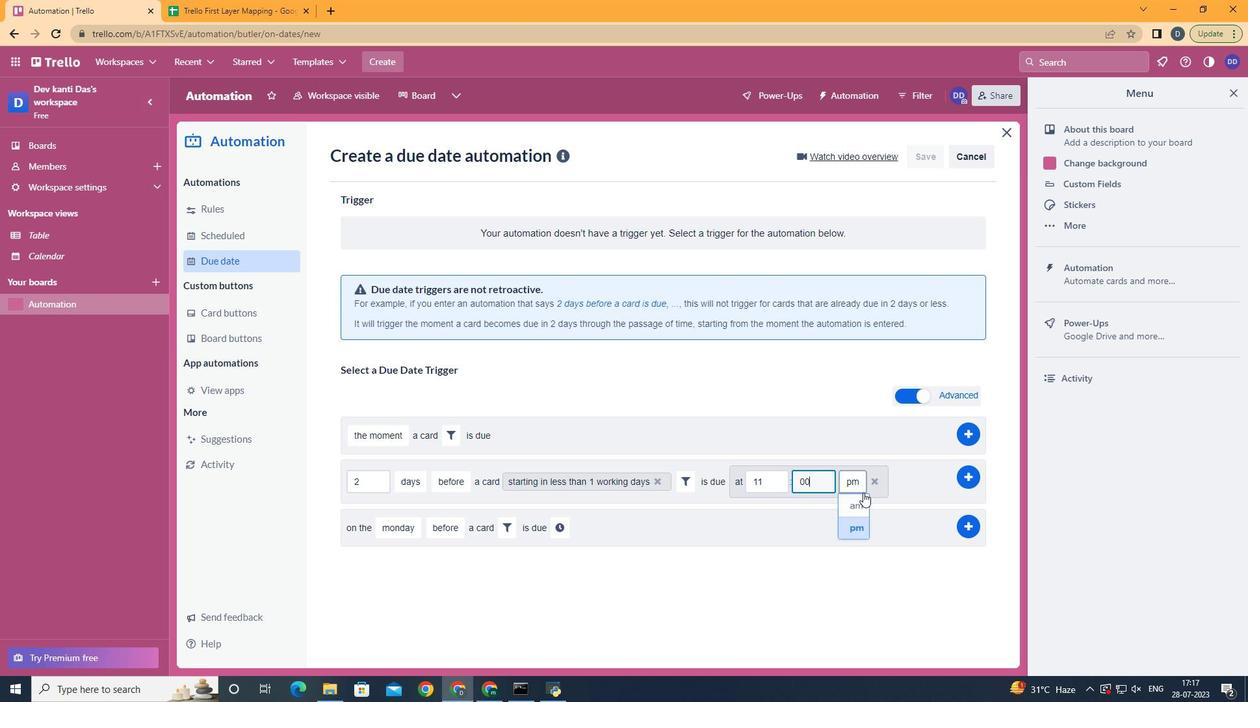 
Action: Mouse pressed left at (863, 502)
Screenshot: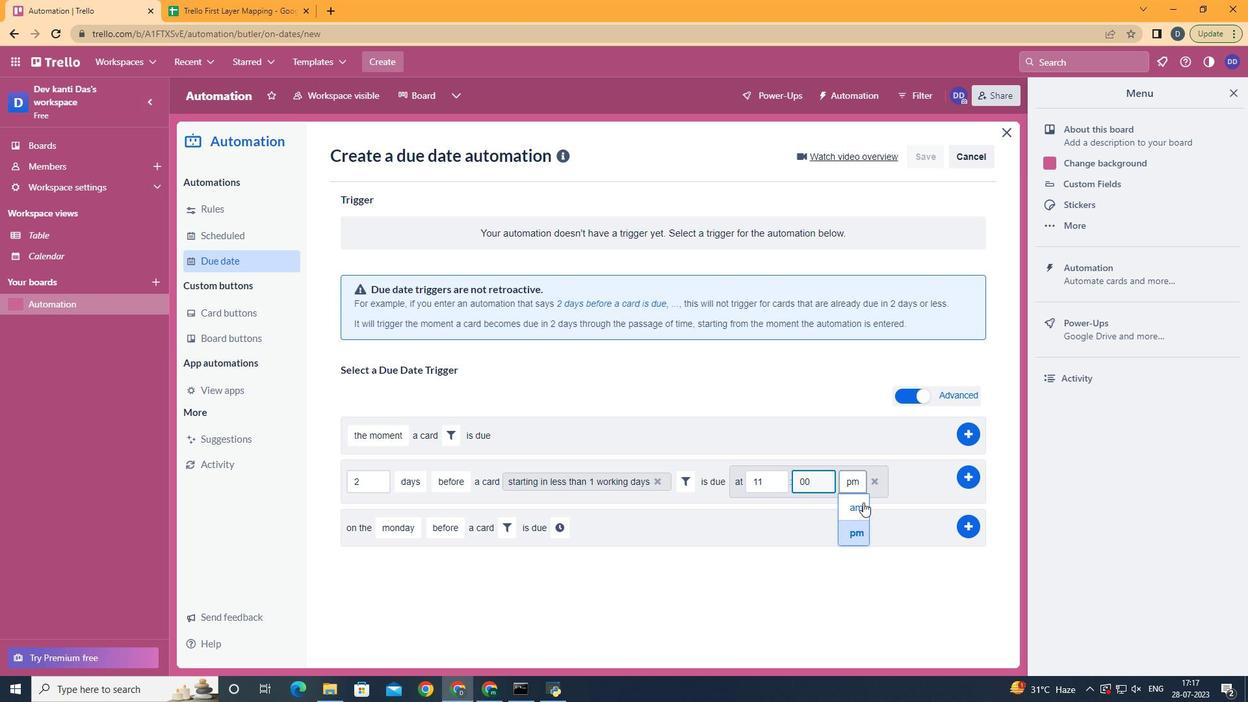 
